 Task: Open a template Informal Letter by  Plum save the file as agenda.pdf Remove the following options from template: 'your brand'. Replace Hello Fan with ' Greetings' and change the date to 18 November, 2023. Replace body of the letter with  I wanted to express my deepest gratitude for your help. Your assistance made a significant difference in my life. Thank you from the bottom of my heart.; apply Font Style 'Tahoma' and font size  14 Add name: Olivia
Action: Mouse moved to (757, 94)
Screenshot: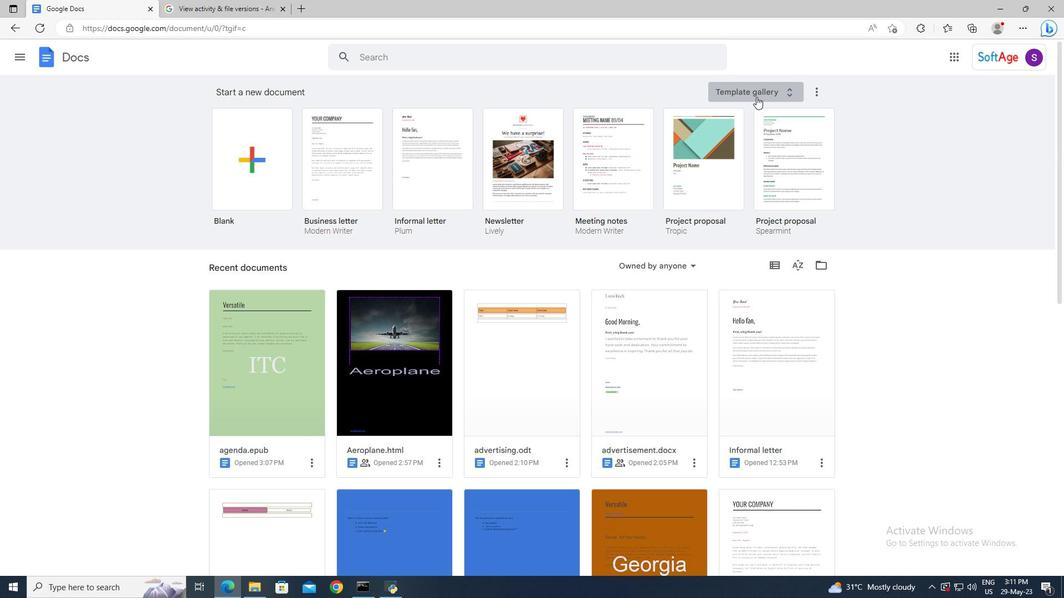 
Action: Mouse pressed left at (757, 94)
Screenshot: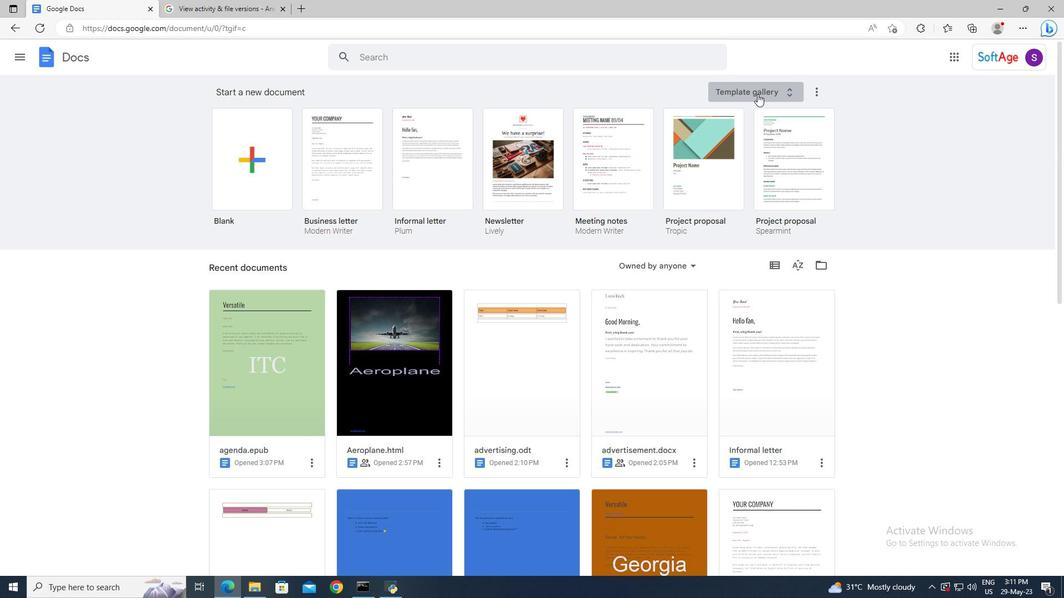
Action: Mouse moved to (508, 181)
Screenshot: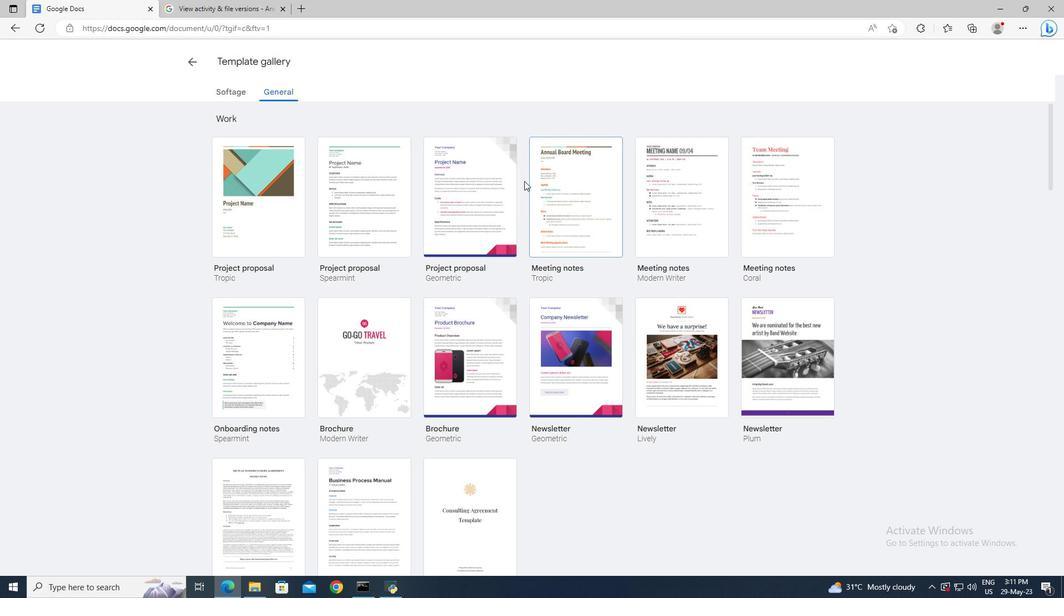 
Action: Mouse scrolled (508, 181) with delta (0, 0)
Screenshot: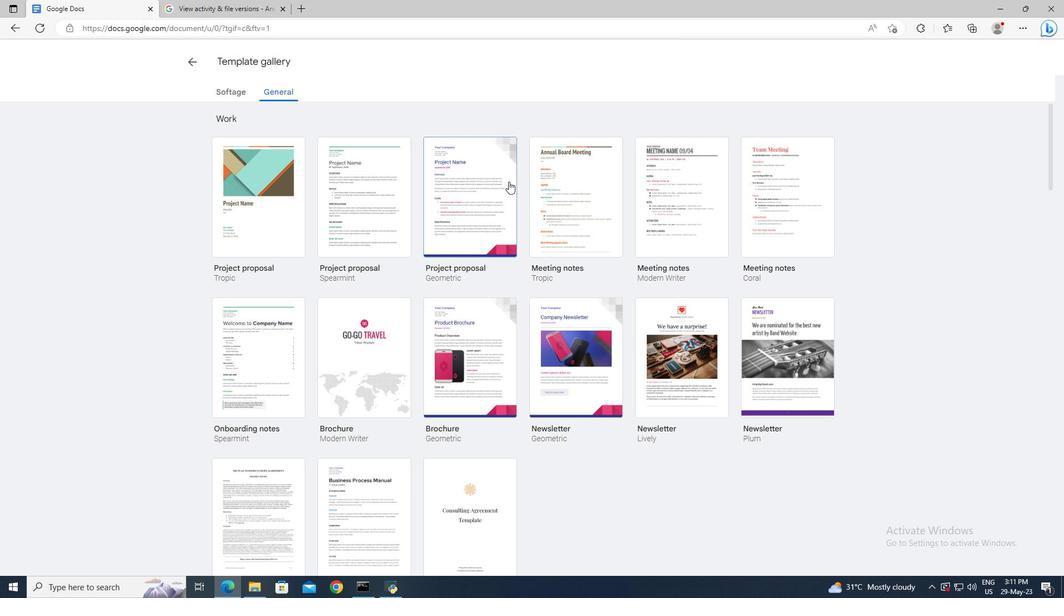 
Action: Mouse scrolled (508, 181) with delta (0, 0)
Screenshot: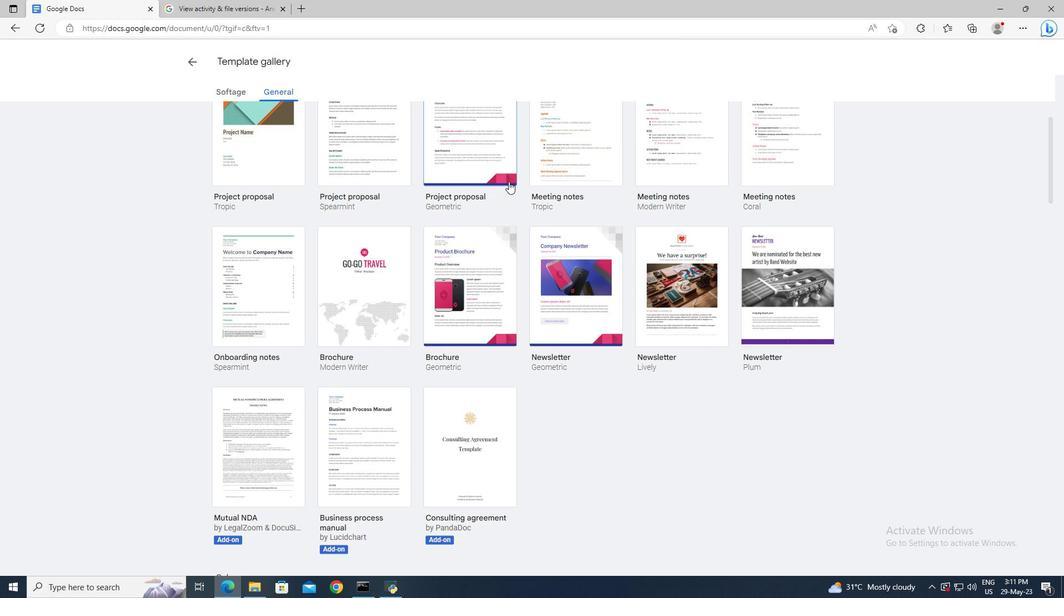 
Action: Mouse scrolled (508, 181) with delta (0, 0)
Screenshot: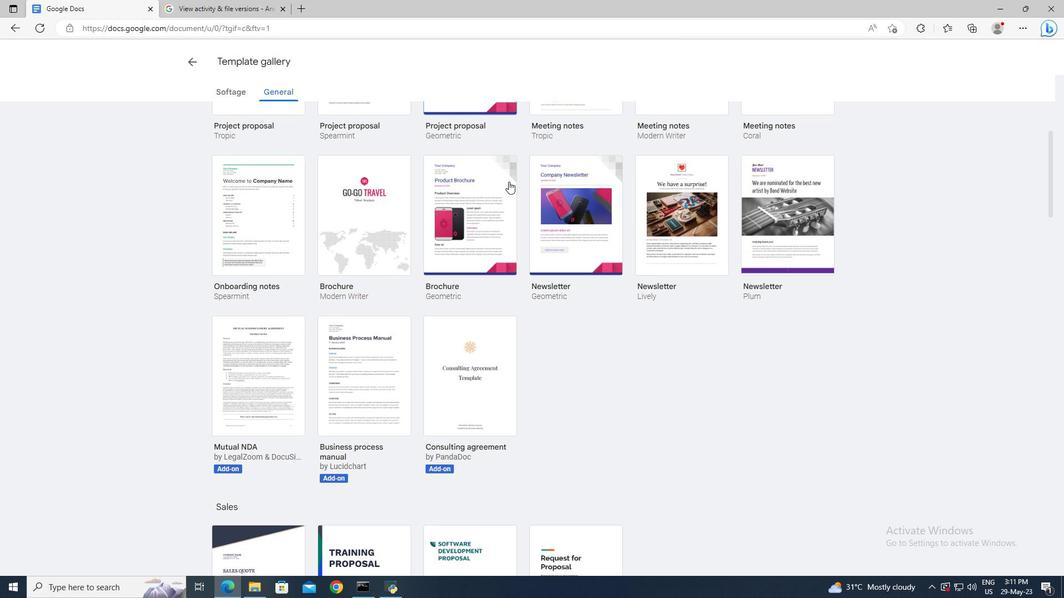 
Action: Mouse scrolled (508, 181) with delta (0, 0)
Screenshot: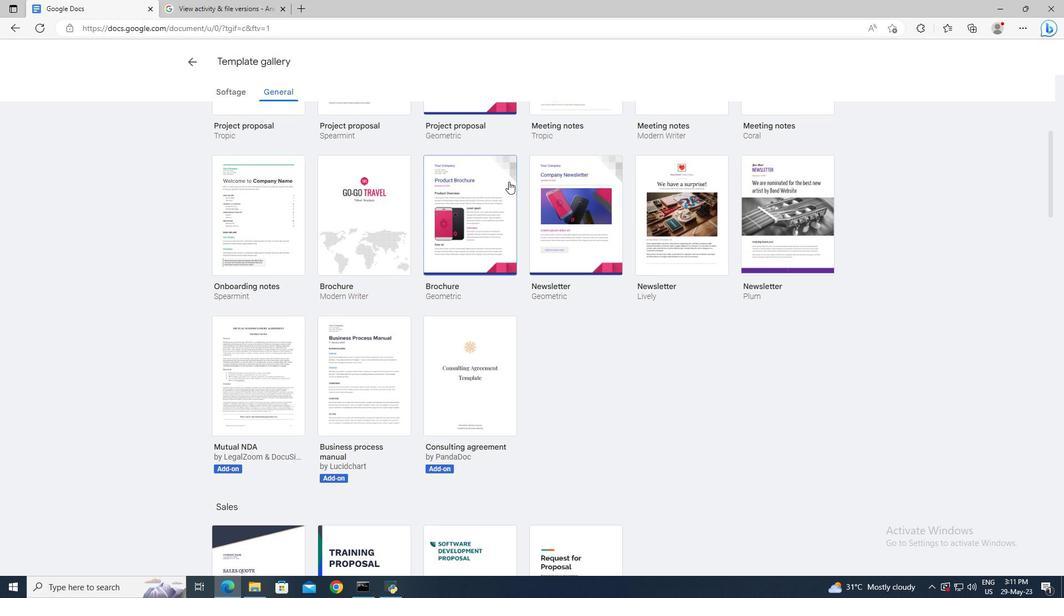 
Action: Mouse scrolled (508, 181) with delta (0, 0)
Screenshot: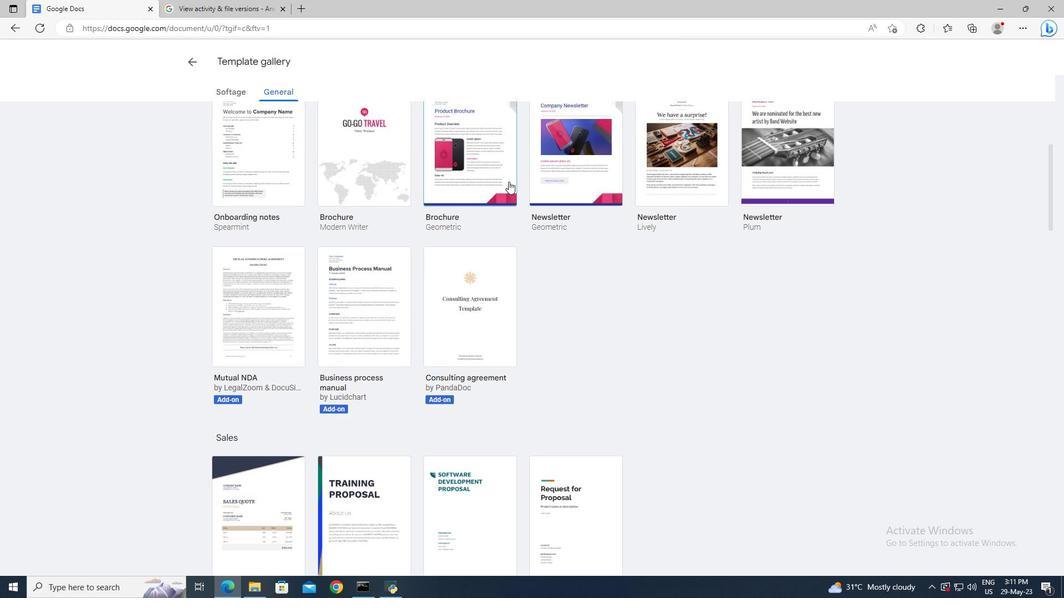 
Action: Mouse scrolled (508, 181) with delta (0, 0)
Screenshot: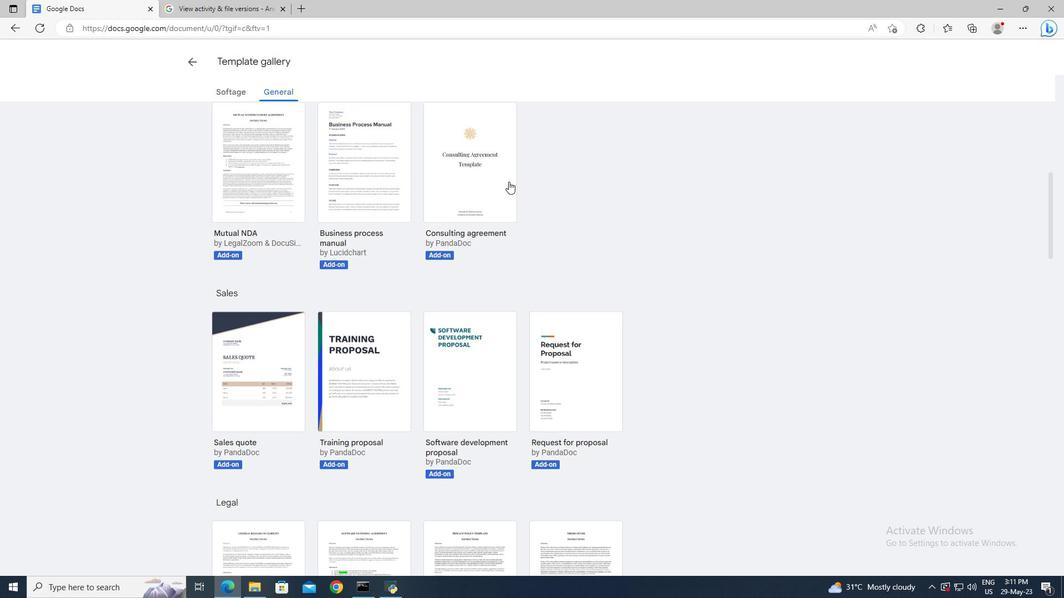 
Action: Mouse scrolled (508, 181) with delta (0, 0)
Screenshot: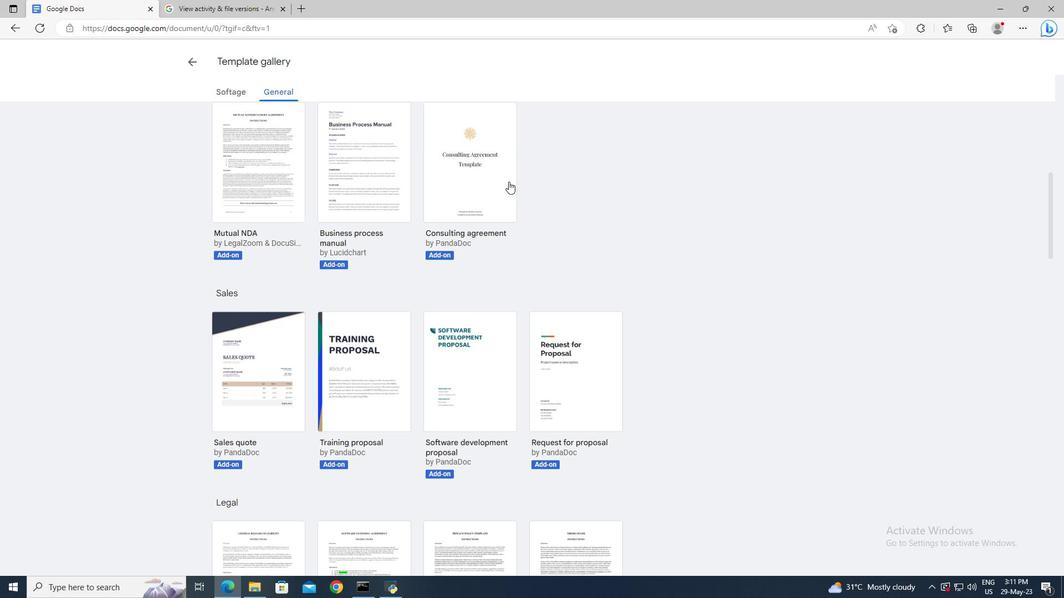 
Action: Mouse scrolled (508, 181) with delta (0, 0)
Screenshot: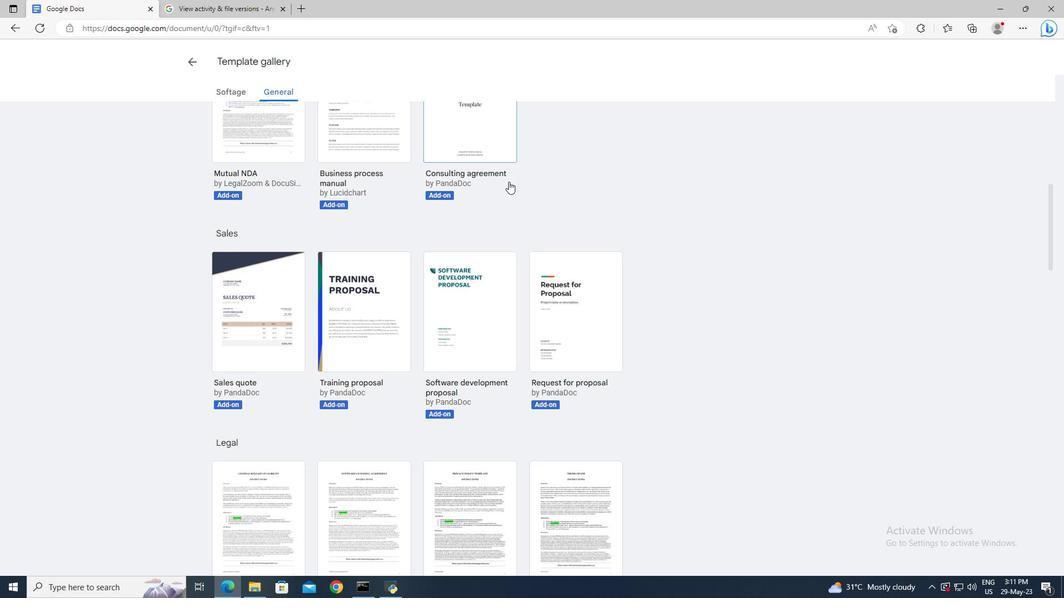 
Action: Mouse scrolled (508, 181) with delta (0, 0)
Screenshot: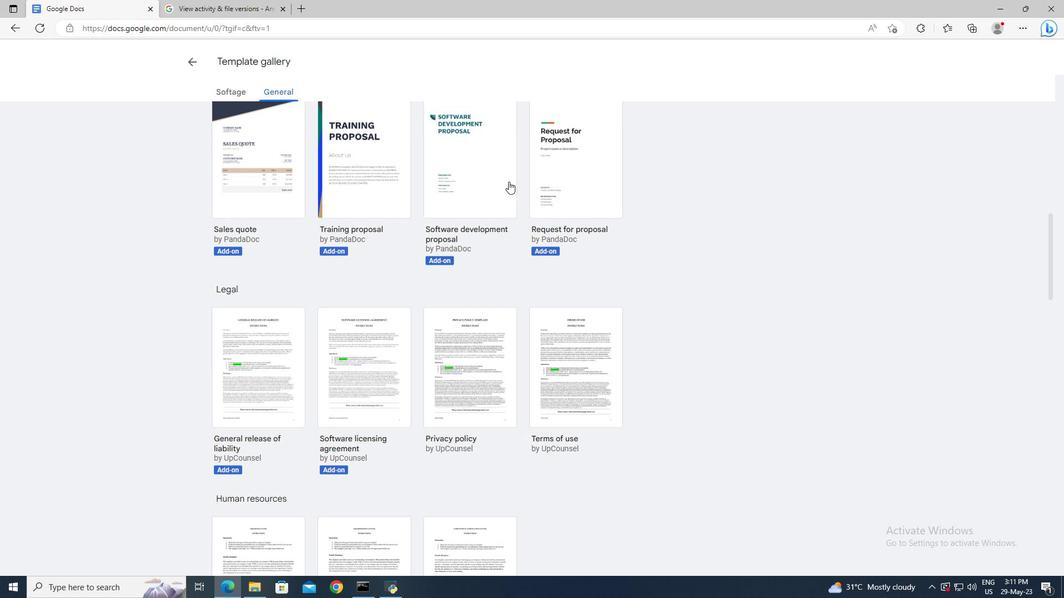 
Action: Mouse scrolled (508, 181) with delta (0, 0)
Screenshot: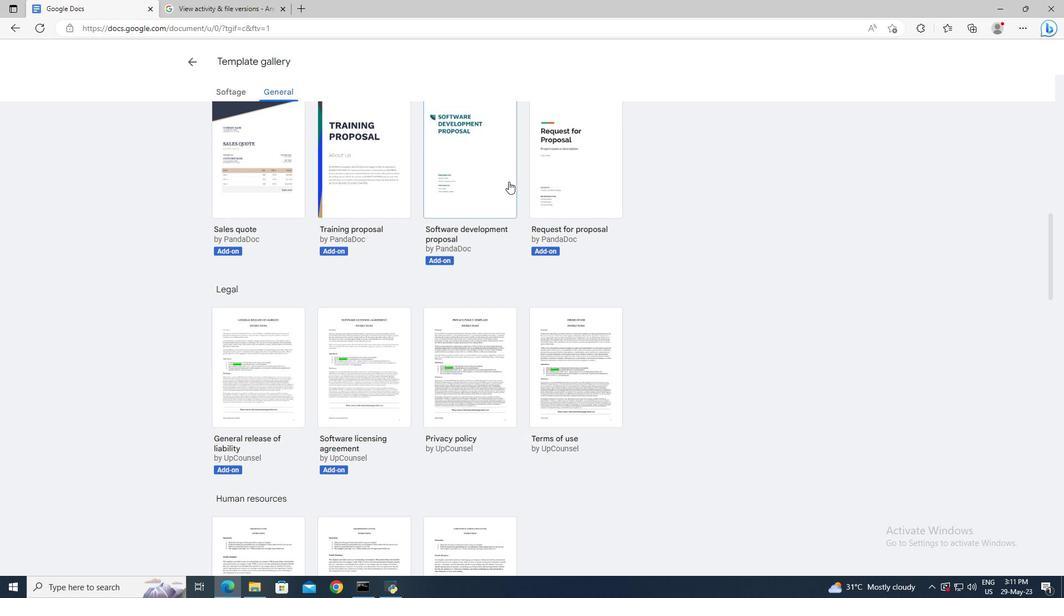 
Action: Mouse scrolled (508, 181) with delta (0, 0)
Screenshot: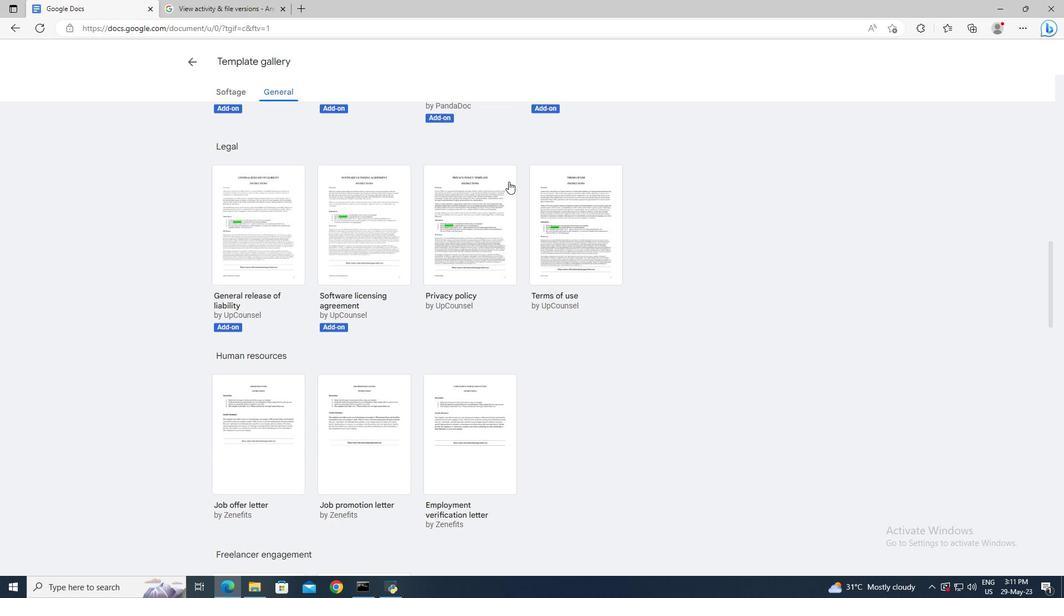 
Action: Mouse scrolled (508, 181) with delta (0, 0)
Screenshot: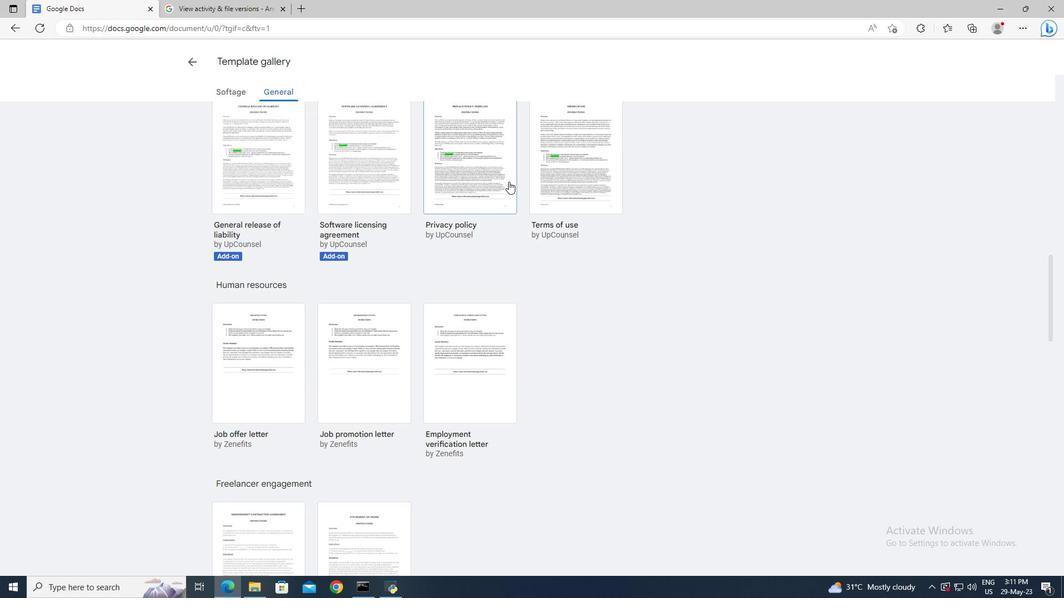 
Action: Mouse scrolled (508, 181) with delta (0, 0)
Screenshot: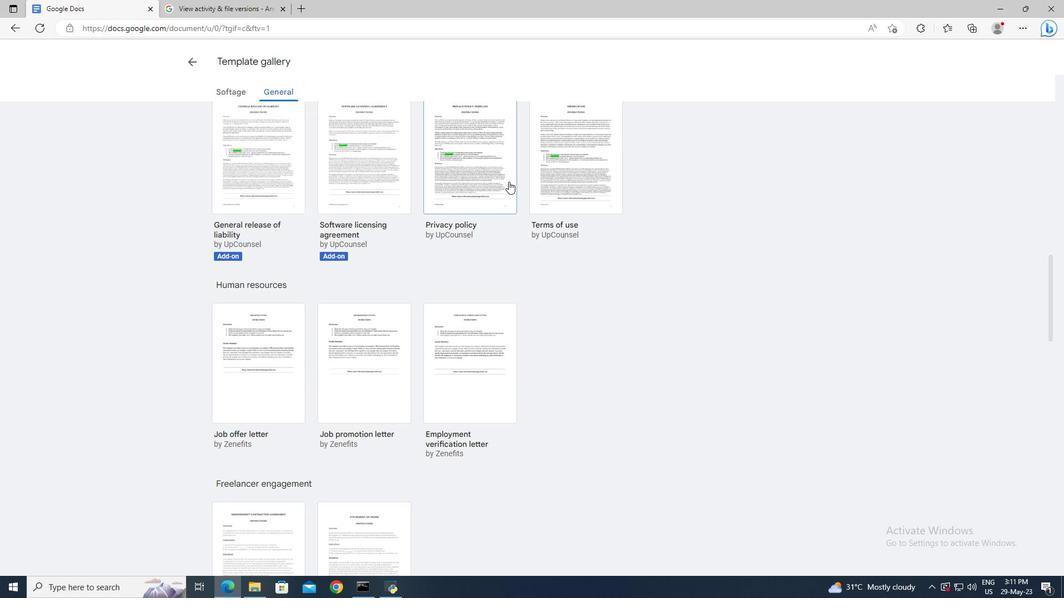 
Action: Mouse scrolled (508, 181) with delta (0, 0)
Screenshot: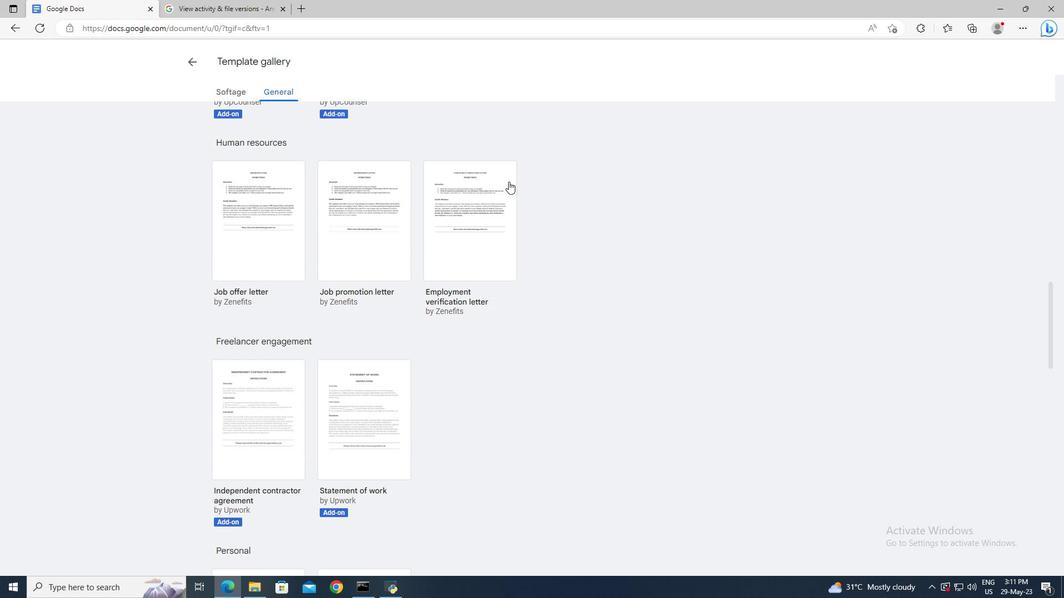 
Action: Mouse scrolled (508, 181) with delta (0, 0)
Screenshot: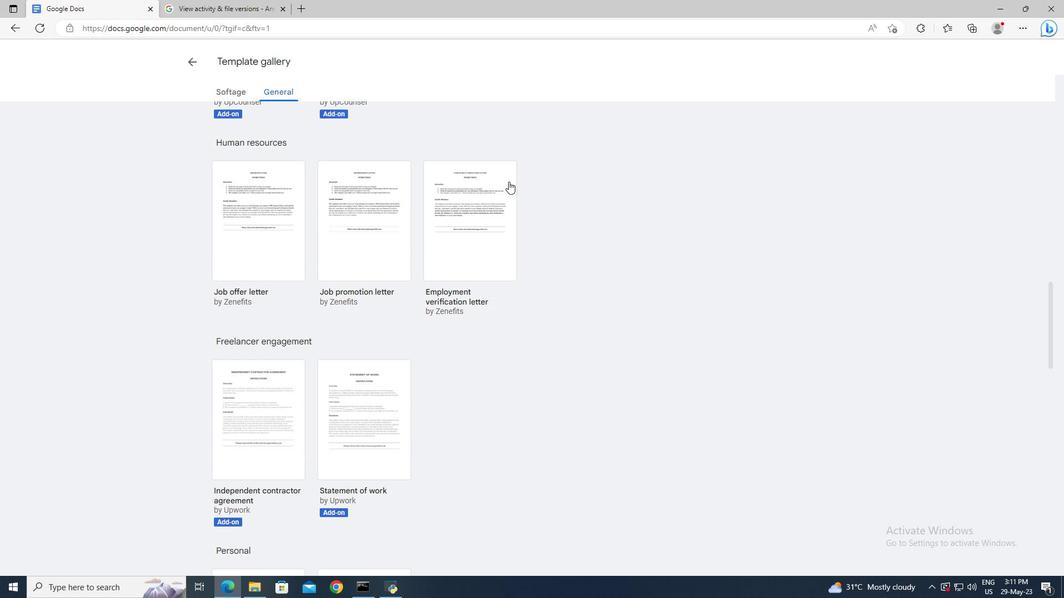 
Action: Mouse scrolled (508, 181) with delta (0, 0)
Screenshot: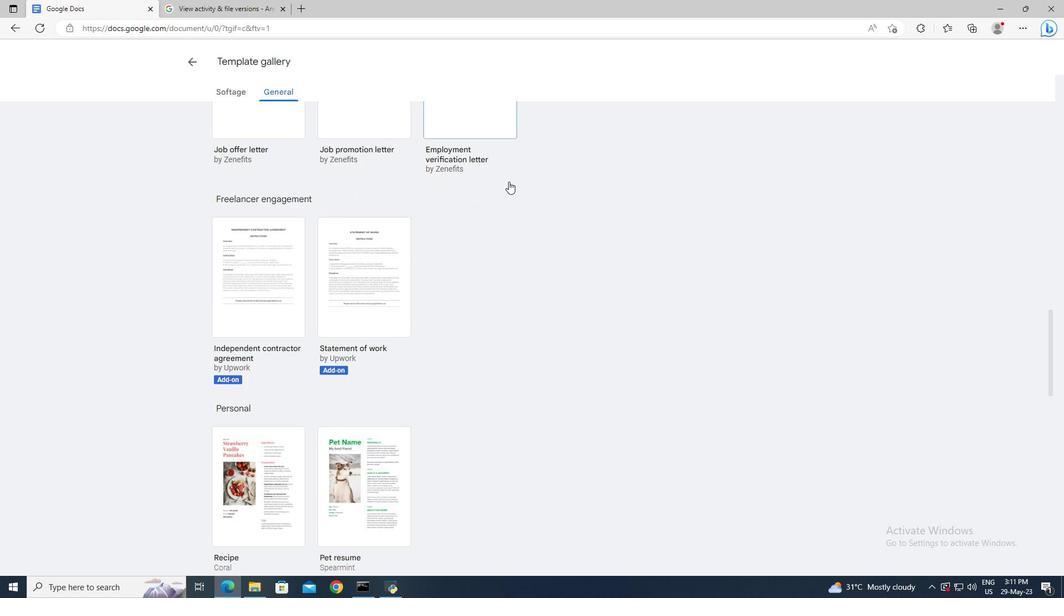 
Action: Mouse scrolled (508, 181) with delta (0, 0)
Screenshot: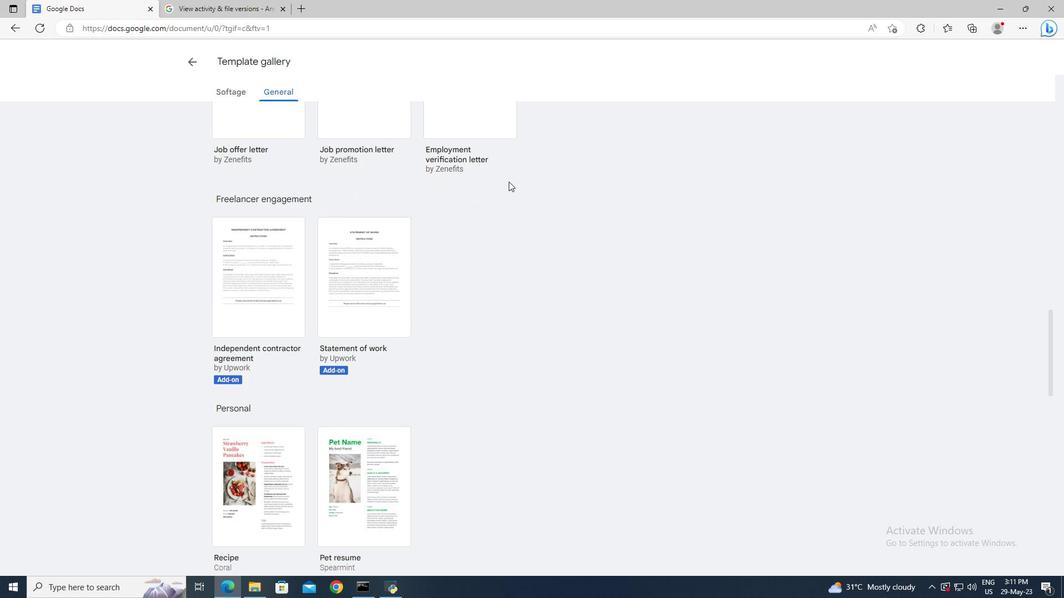 
Action: Mouse scrolled (508, 181) with delta (0, 0)
Screenshot: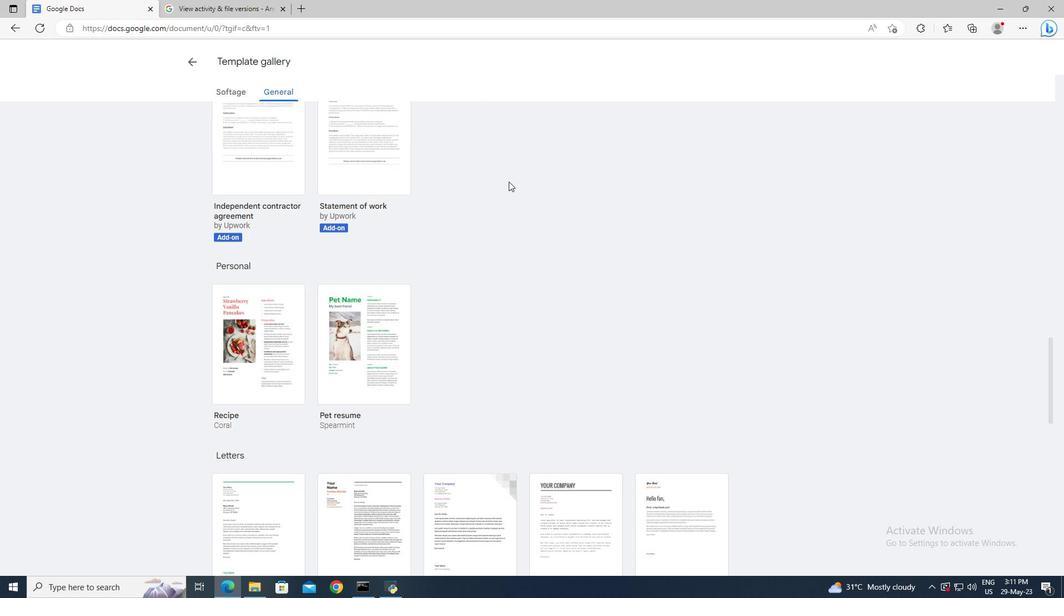 
Action: Mouse scrolled (508, 181) with delta (0, 0)
Screenshot: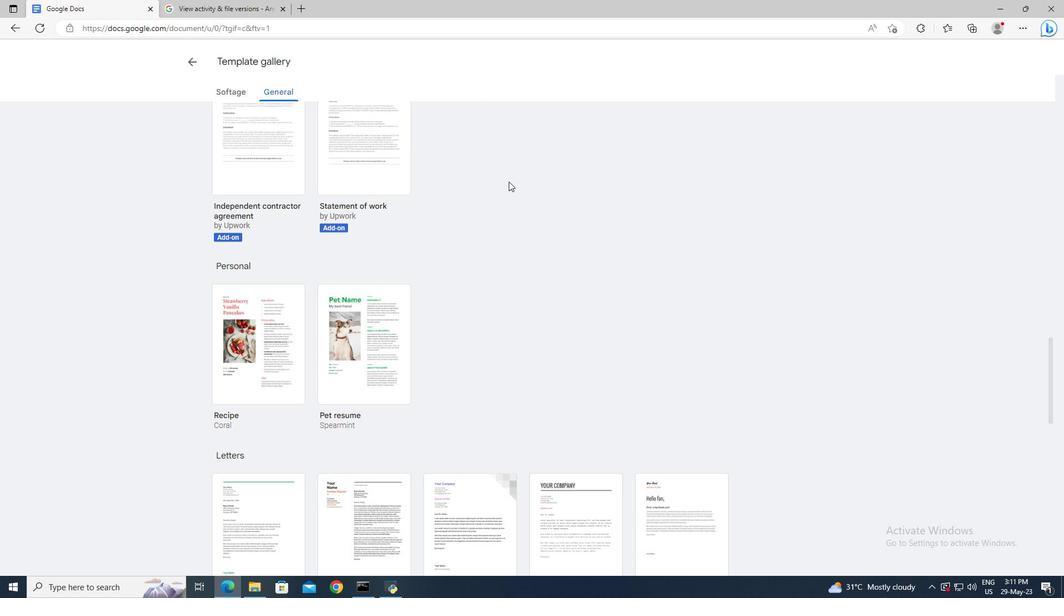 
Action: Mouse scrolled (508, 181) with delta (0, 0)
Screenshot: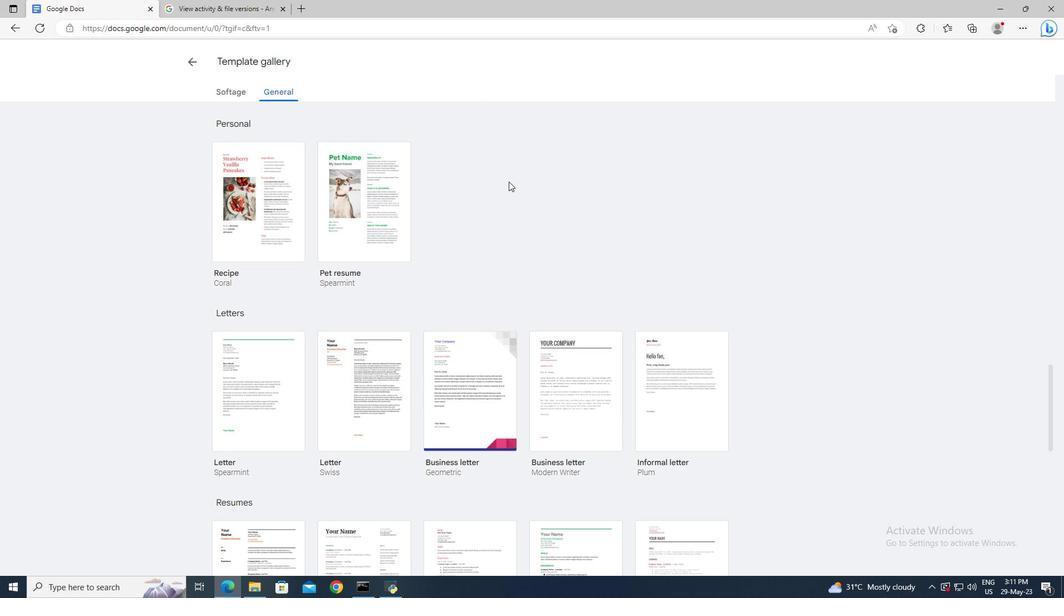 
Action: Mouse scrolled (508, 181) with delta (0, 0)
Screenshot: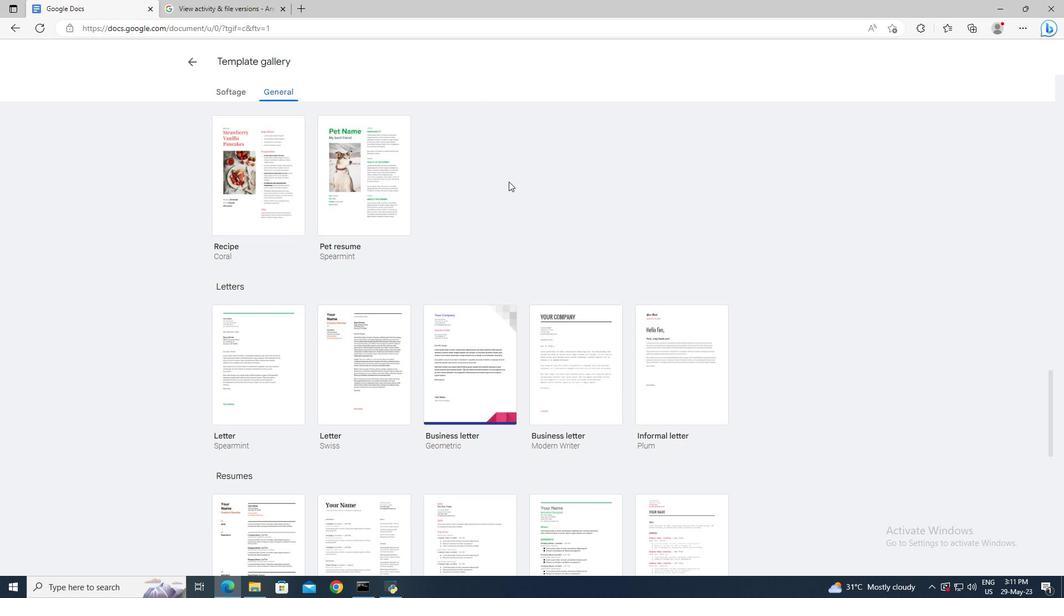
Action: Mouse moved to (649, 238)
Screenshot: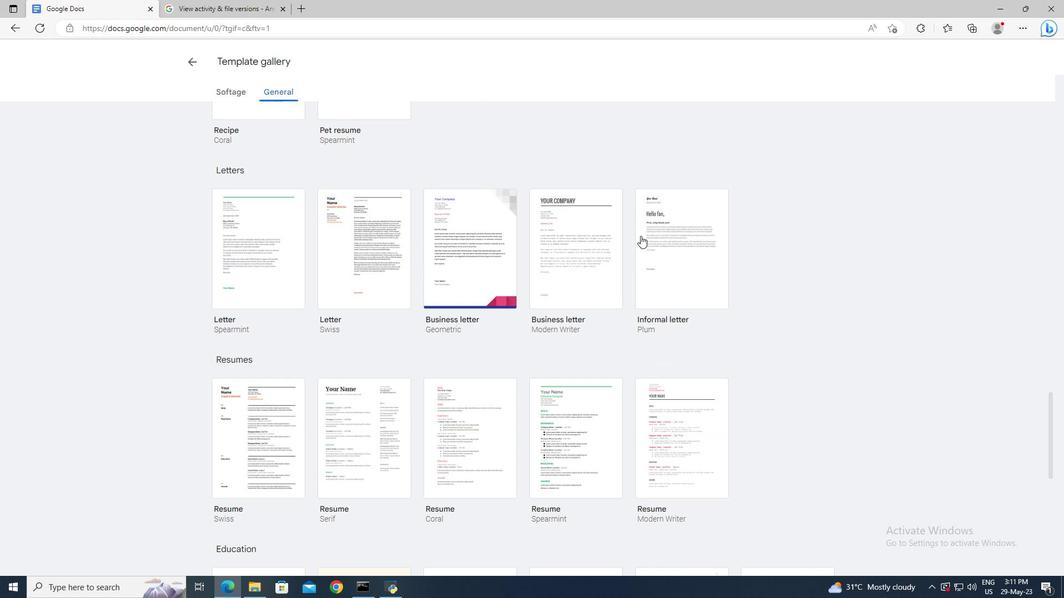 
Action: Mouse pressed left at (649, 238)
Screenshot: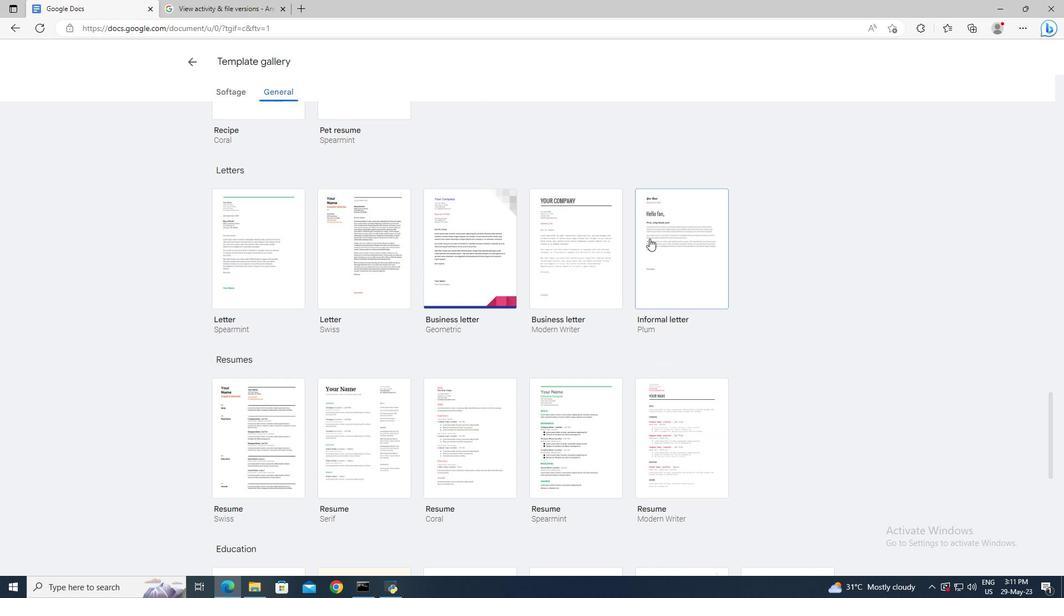 
Action: Mouse moved to (89, 52)
Screenshot: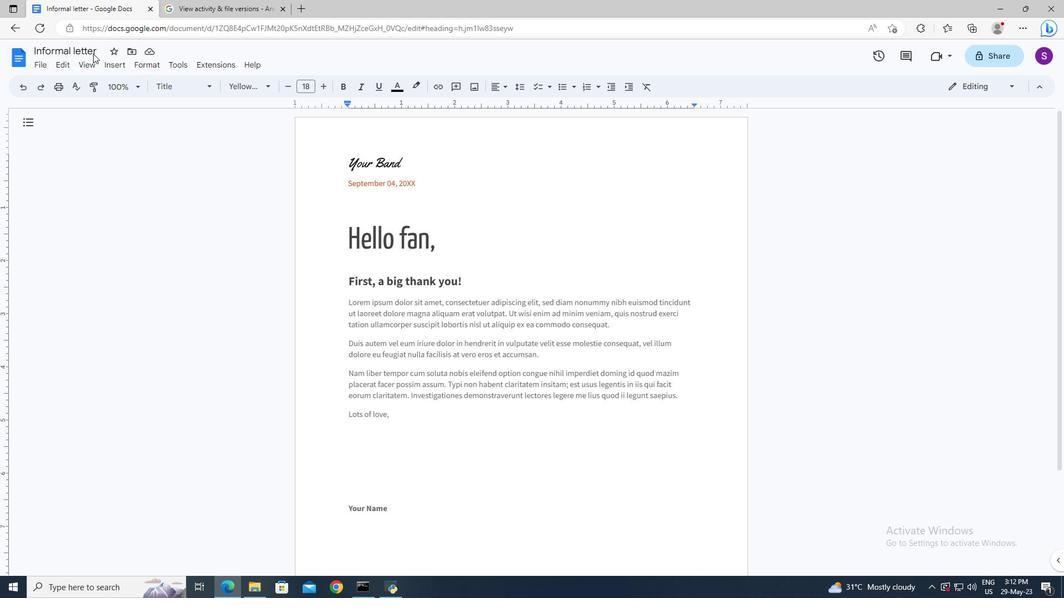 
Action: Mouse pressed left at (89, 52)
Screenshot: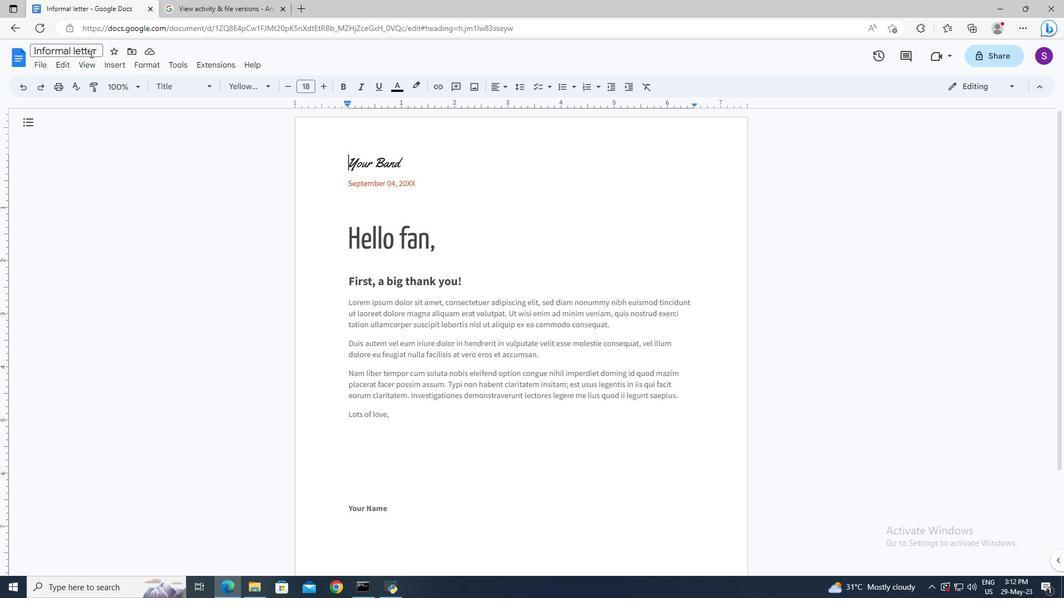 
Action: Key pressed ctrl+Aagenda.pdf<Key.enter>
Screenshot: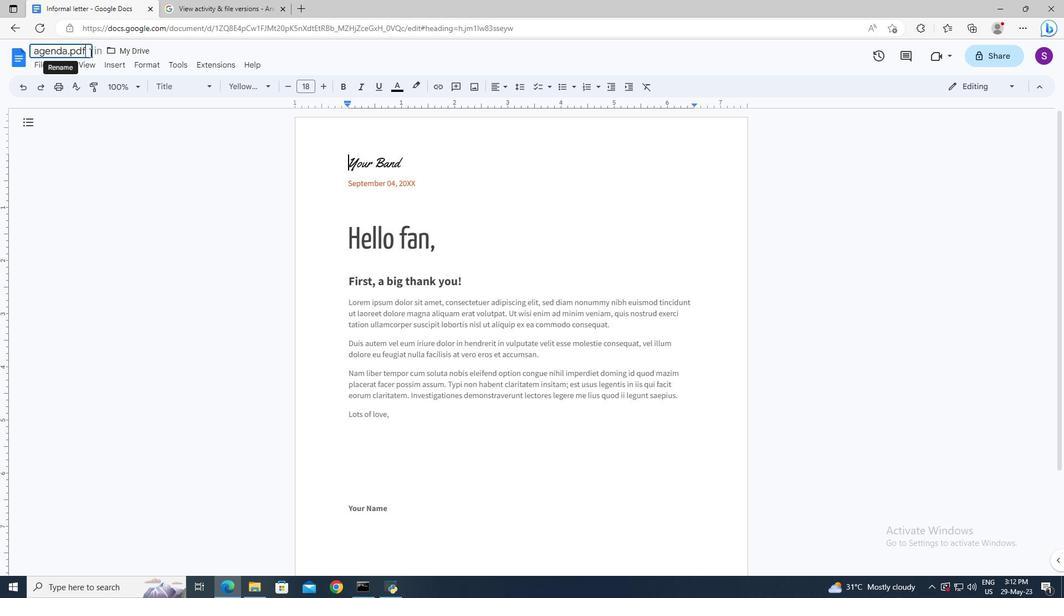 
Action: Mouse moved to (335, 165)
Screenshot: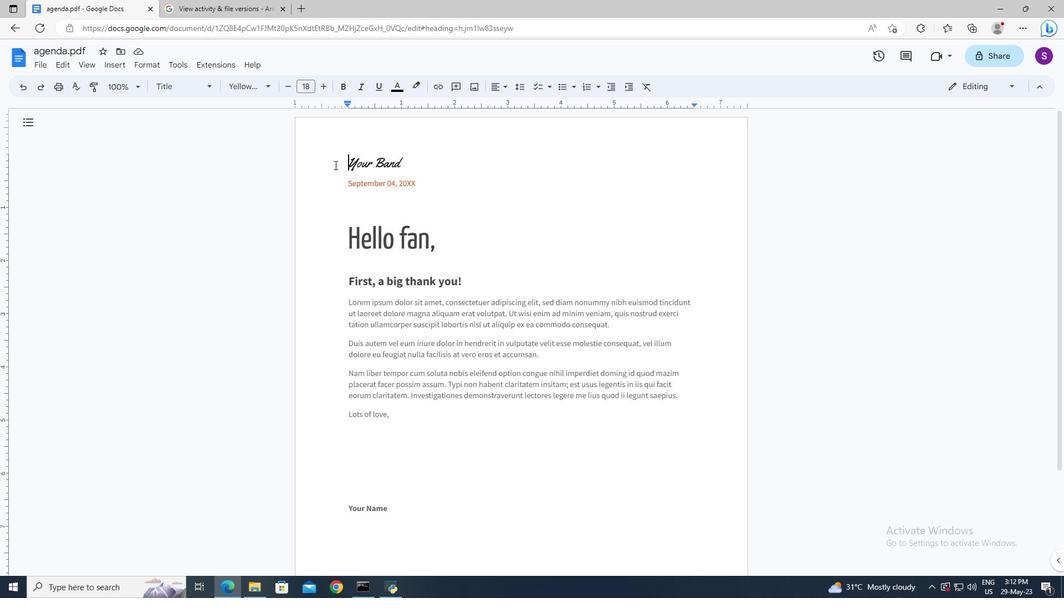 
Action: Key pressed <Key.shift><Key.right><Key.right><Key.end><Key.delete>
Screenshot: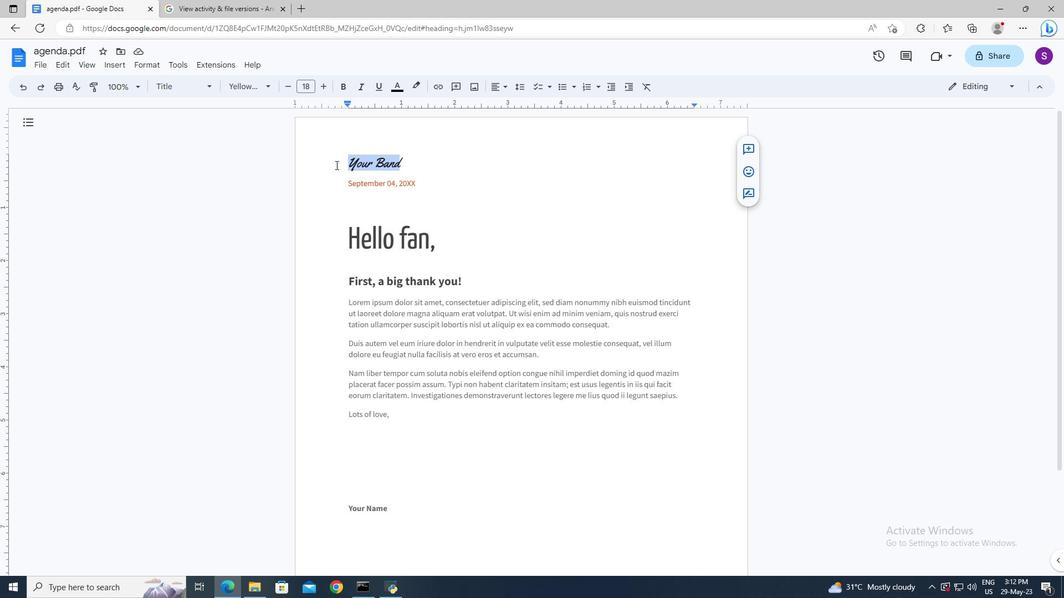 
Action: Mouse moved to (347, 233)
Screenshot: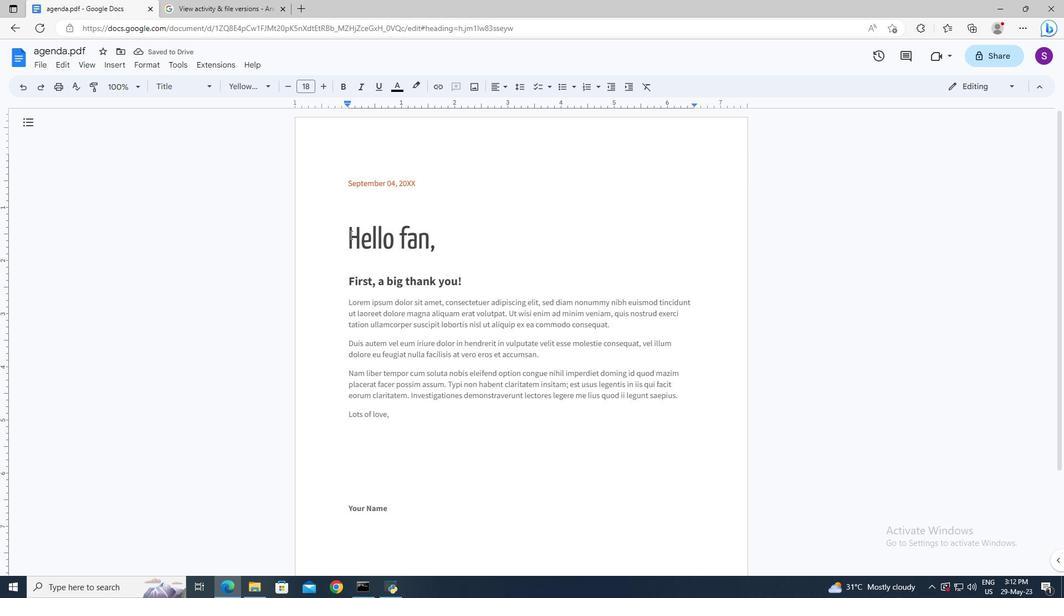 
Action: Mouse pressed left at (347, 233)
Screenshot: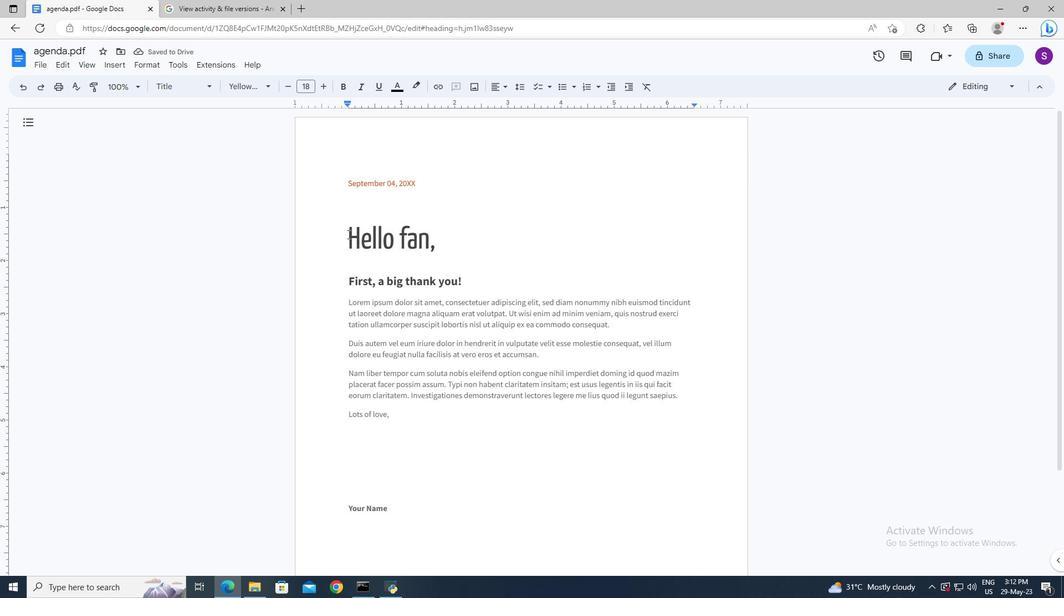 
Action: Key pressed <Key.shift><Key.right><Key.right><Key.right><Key.right><Key.right><Key.right><Key.backspace><Key.shift>Greetings
Screenshot: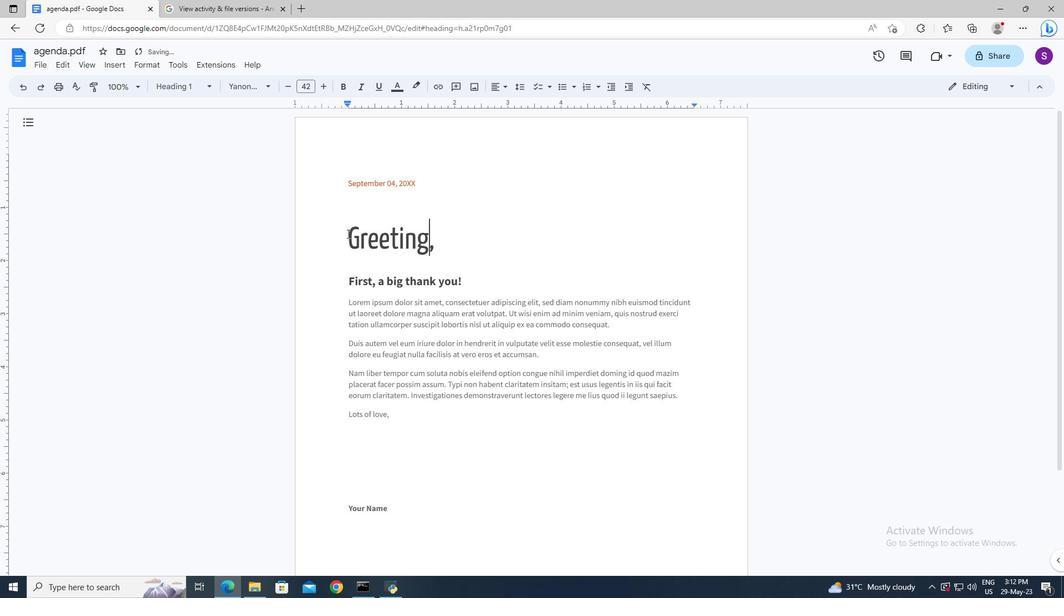 
Action: Mouse moved to (349, 183)
Screenshot: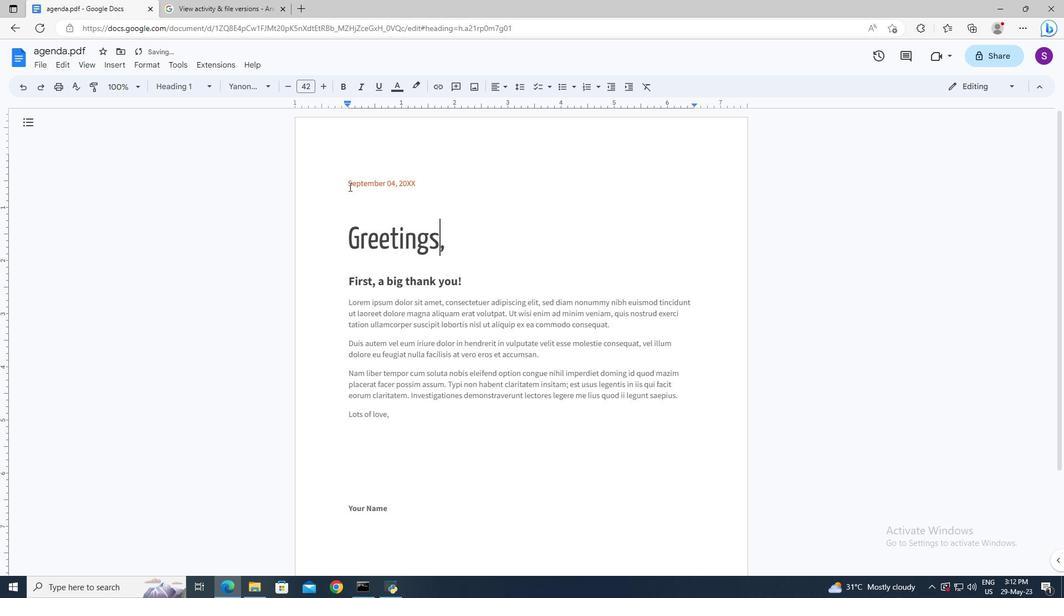 
Action: Mouse pressed left at (349, 183)
Screenshot: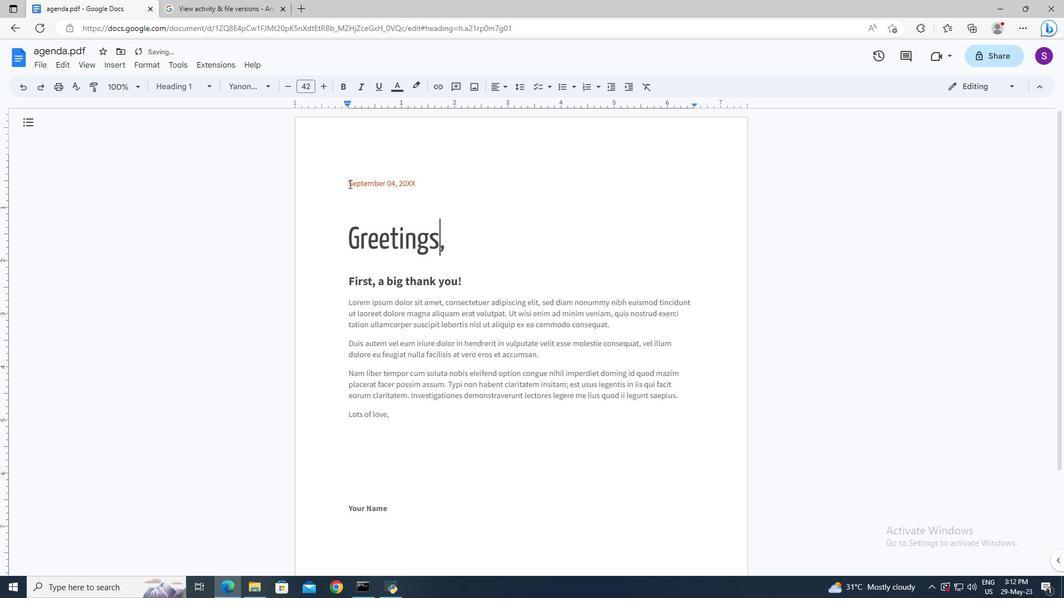 
Action: Key pressed <Key.shift><Key.right><Key.end><Key.delete>18<Key.space><Key.shift>November<Key.space><Key.backspace>,<Key.space>2023
Screenshot: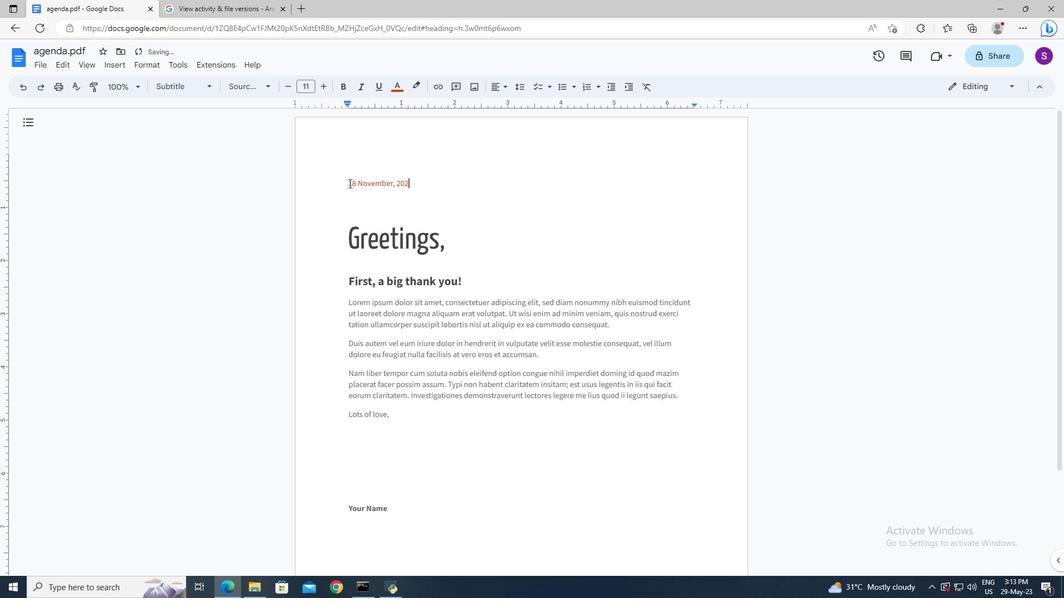 
Action: Mouse moved to (348, 304)
Screenshot: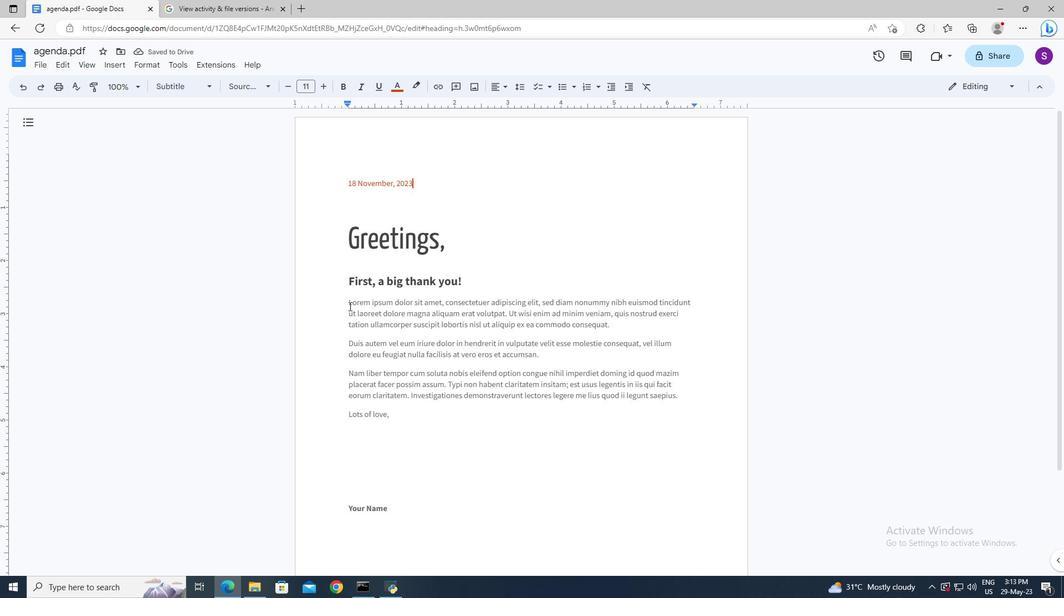 
Action: Mouse pressed left at (348, 304)
Screenshot: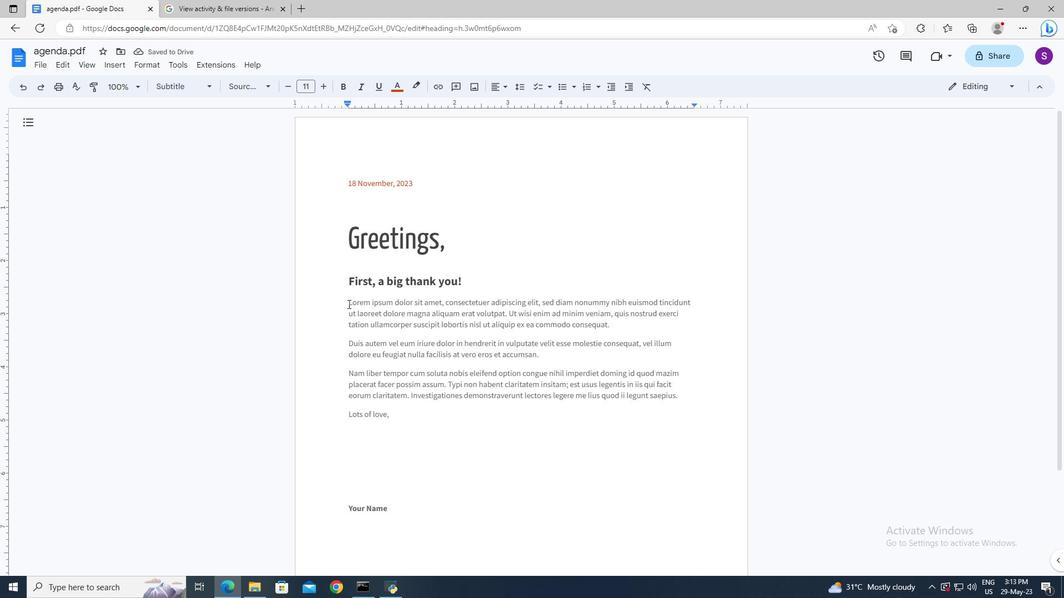 
Action: Mouse moved to (681, 403)
Screenshot: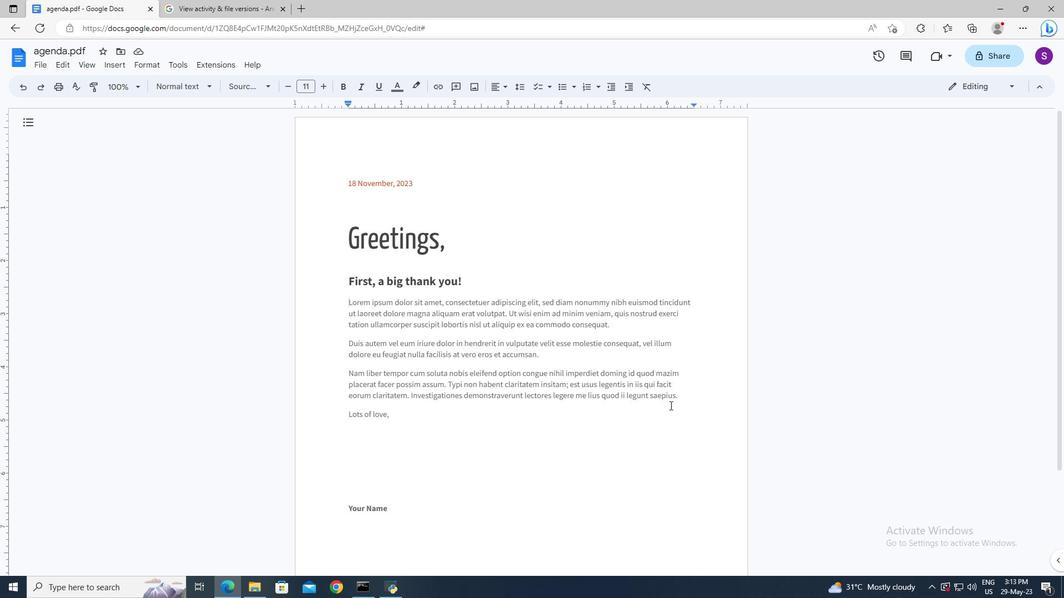 
Action: Key pressed <Key.shift>
Screenshot: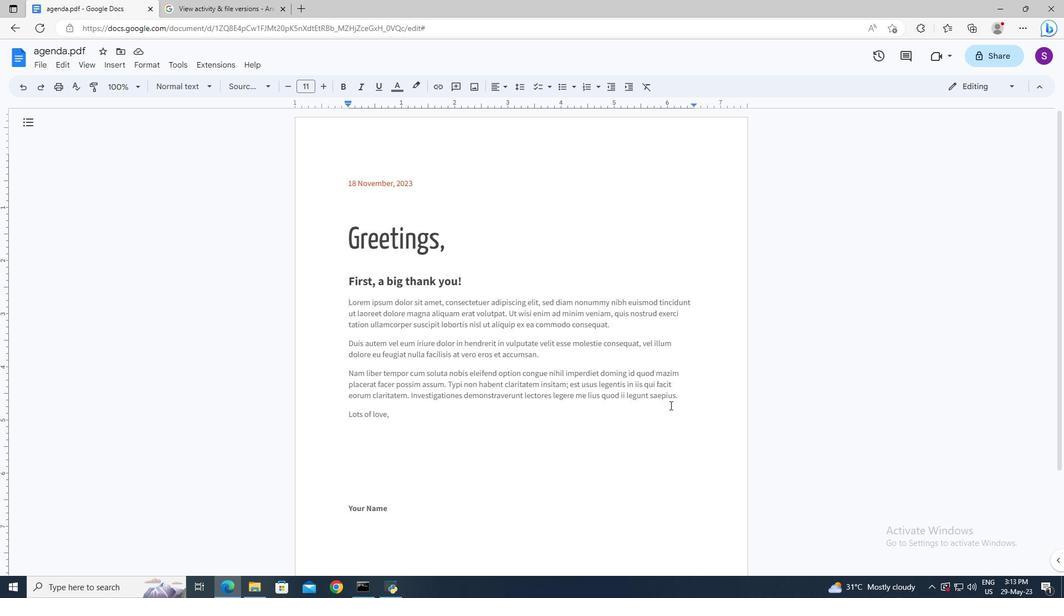 
Action: Mouse moved to (686, 400)
Screenshot: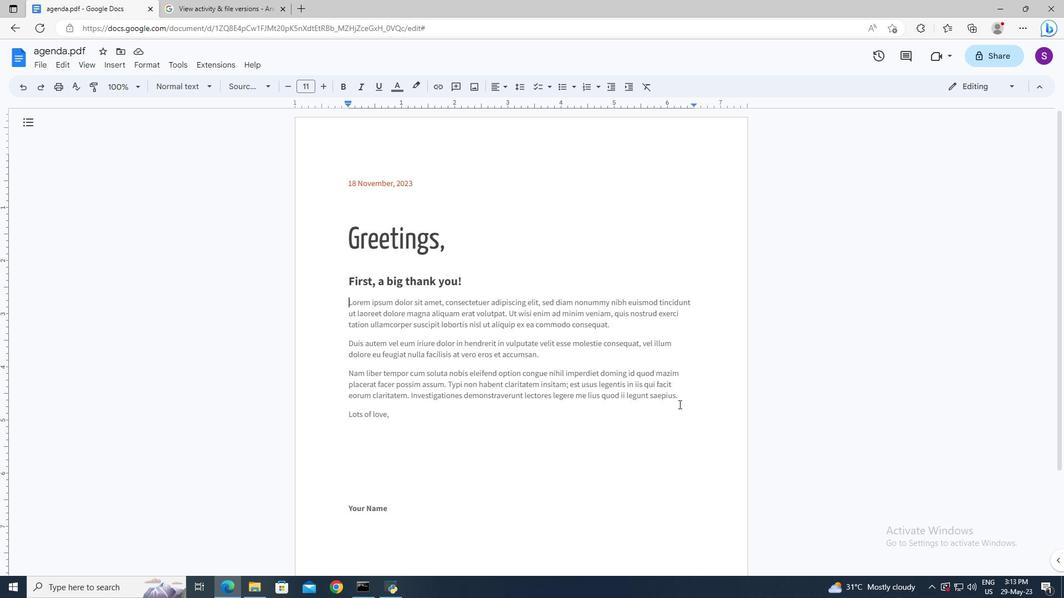 
Action: Mouse pressed left at (686, 400)
Screenshot: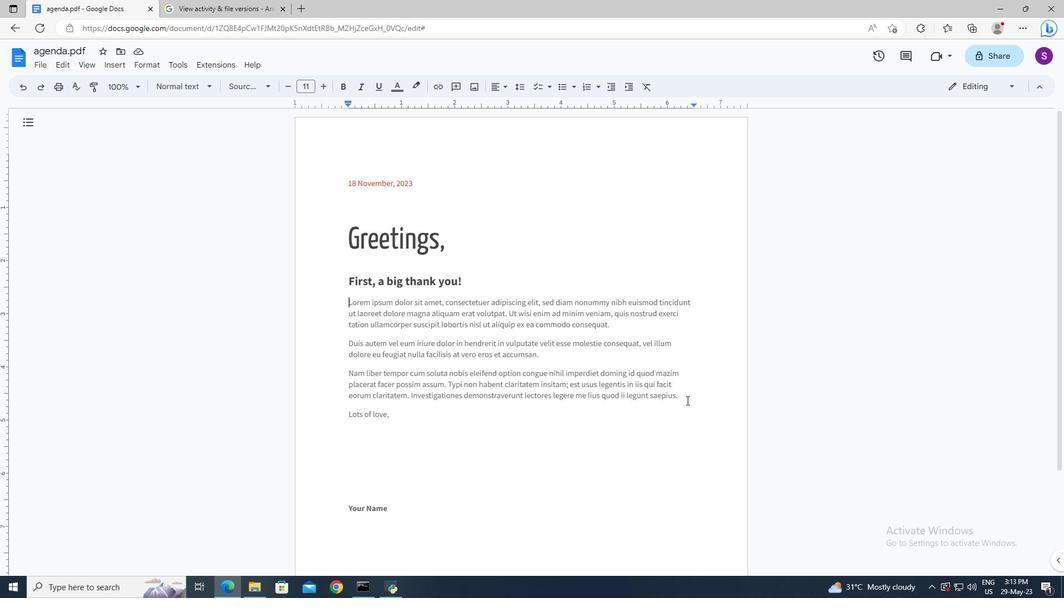 
Action: Mouse moved to (674, 391)
Screenshot: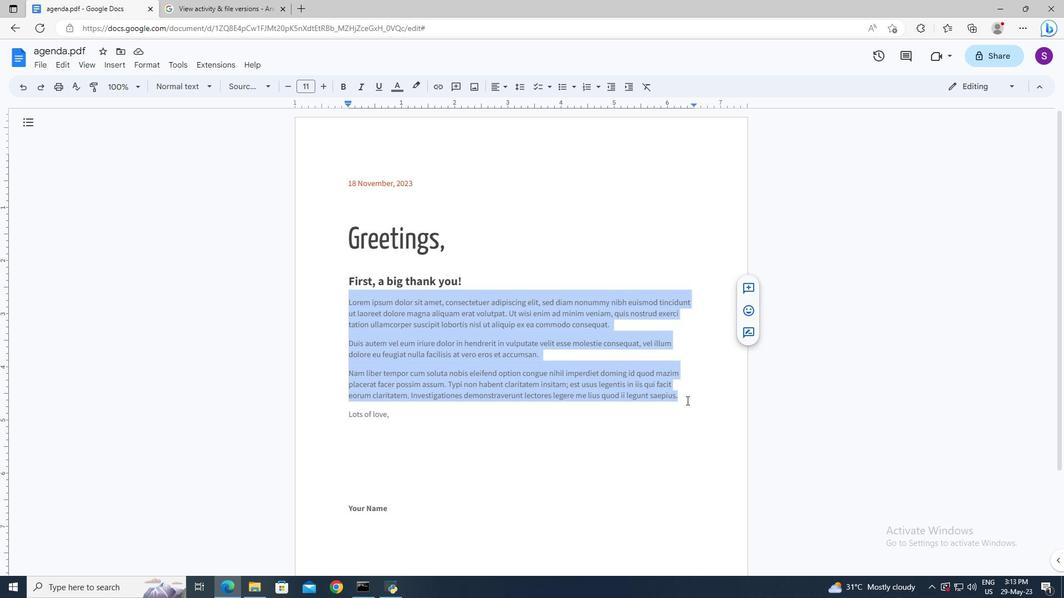
Action: Key pressed <Key.shift>I<Key.space>wanted<Key.space>to<Key.space>express<Key.space>my<Key.space>deepest<Key.space>gratitude<Key.space>for<Key.space>your<Key.space>help.<Key.space><Key.shift>Your<Key.space>assistance<Key.space>made<Key.space>a<Key.space>significant<Key.space>difference<Key.space>in<Key.space>my<Key.space>life.<Key.space><Key.shift>Thank<Key.space>you<Key.space>from<Key.space>the<Key.space>bottom<Key.space>of<Key.space>my<Key.space>heart.
Screenshot: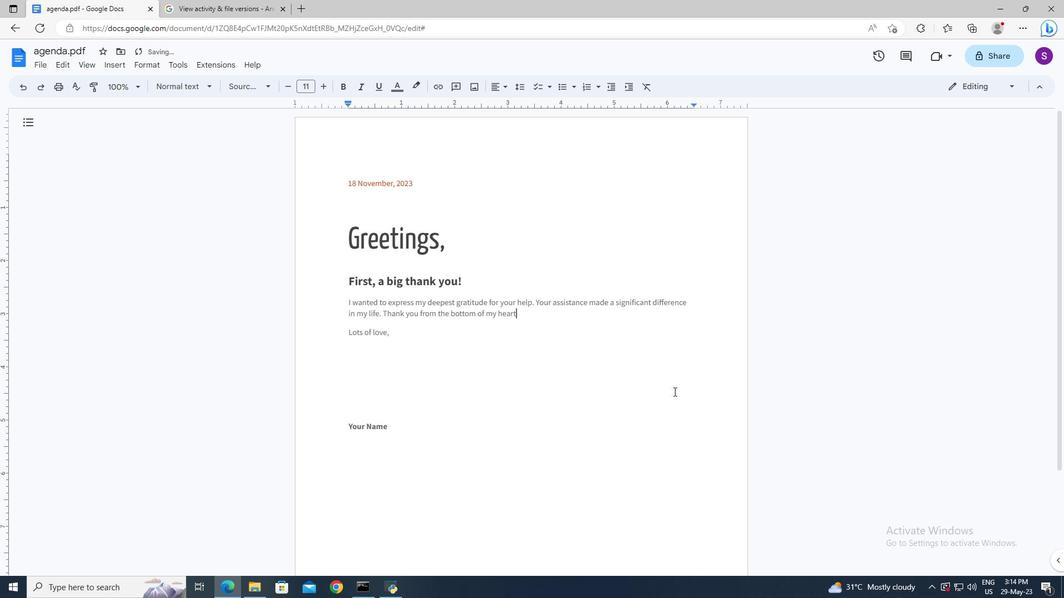 
Action: Mouse moved to (548, 317)
Screenshot: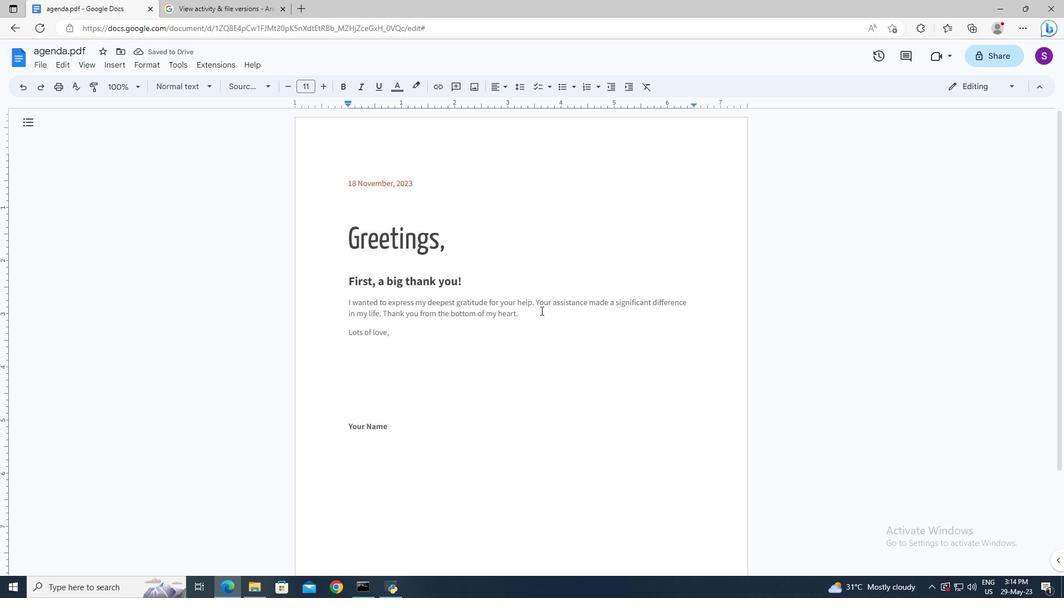 
Action: Mouse pressed left at (548, 317)
Screenshot: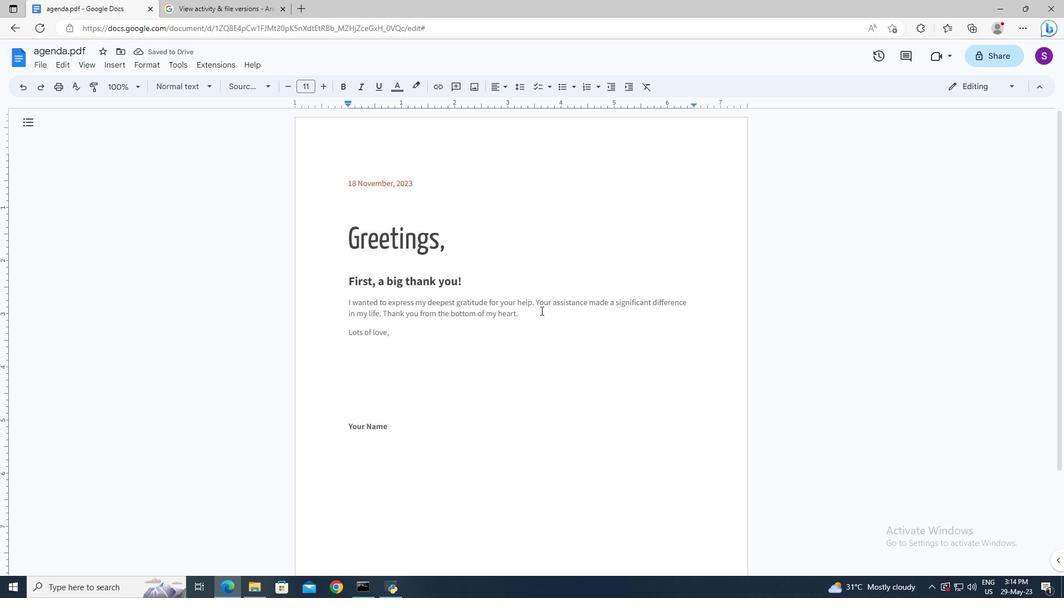 
Action: Mouse moved to (467, 324)
Screenshot: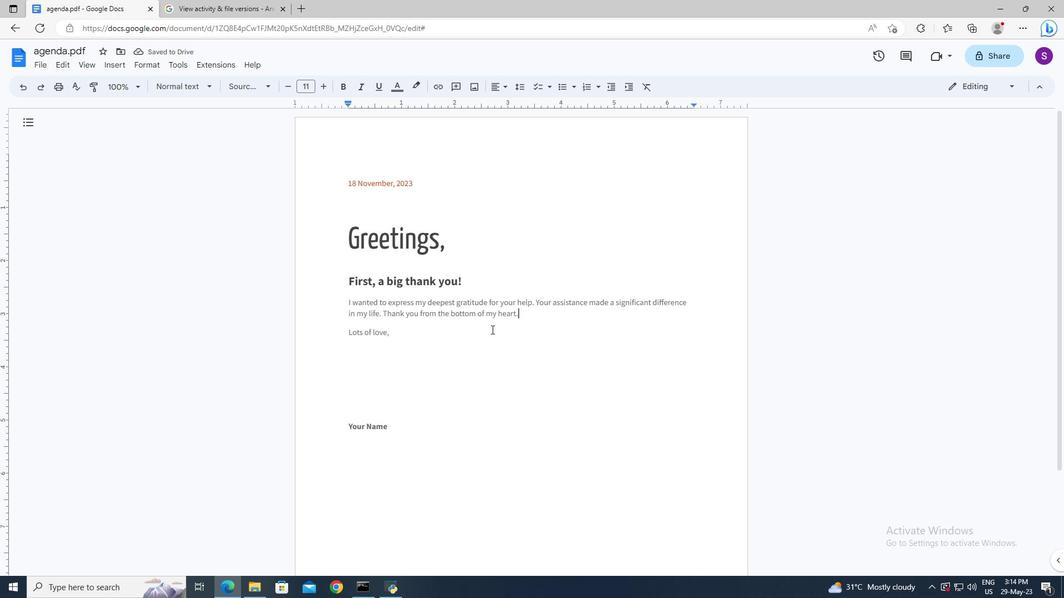 
Action: Key pressed <Key.shift><Key.up><Key.up><Key.right>
Screenshot: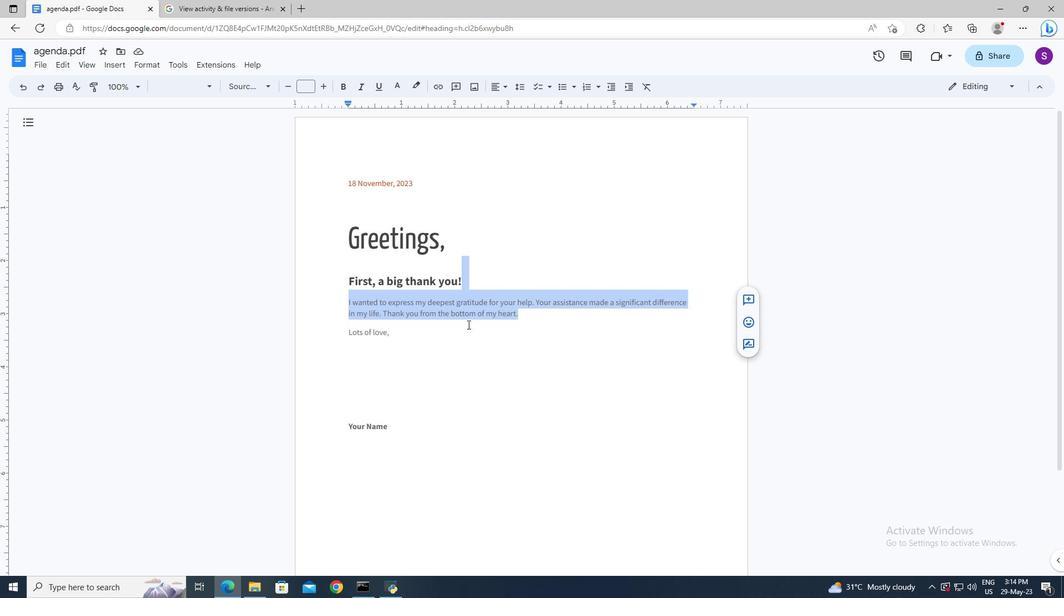 
Action: Mouse moved to (259, 93)
Screenshot: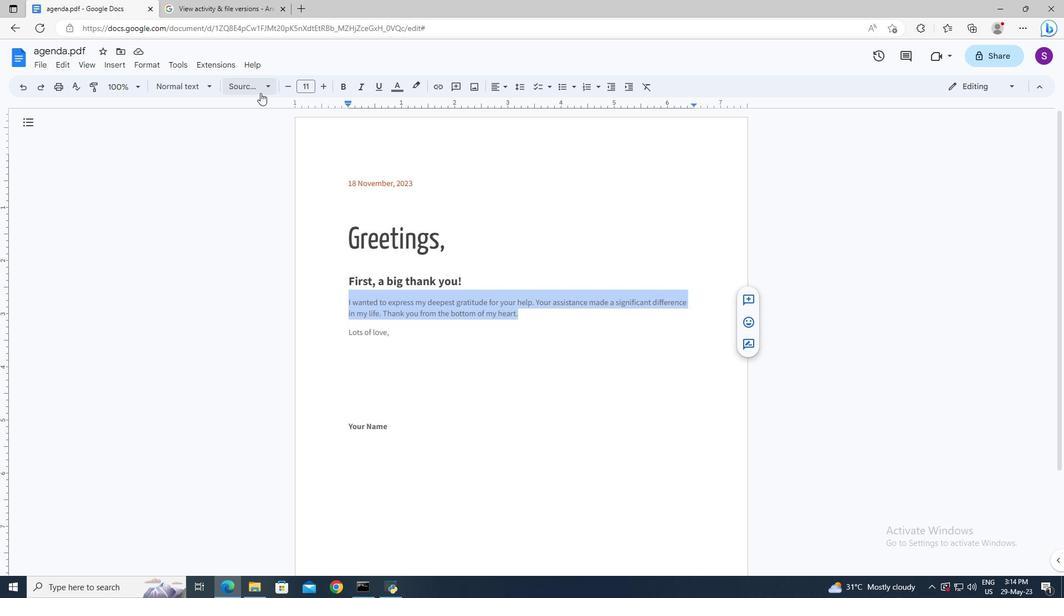 
Action: Mouse pressed left at (259, 93)
Screenshot: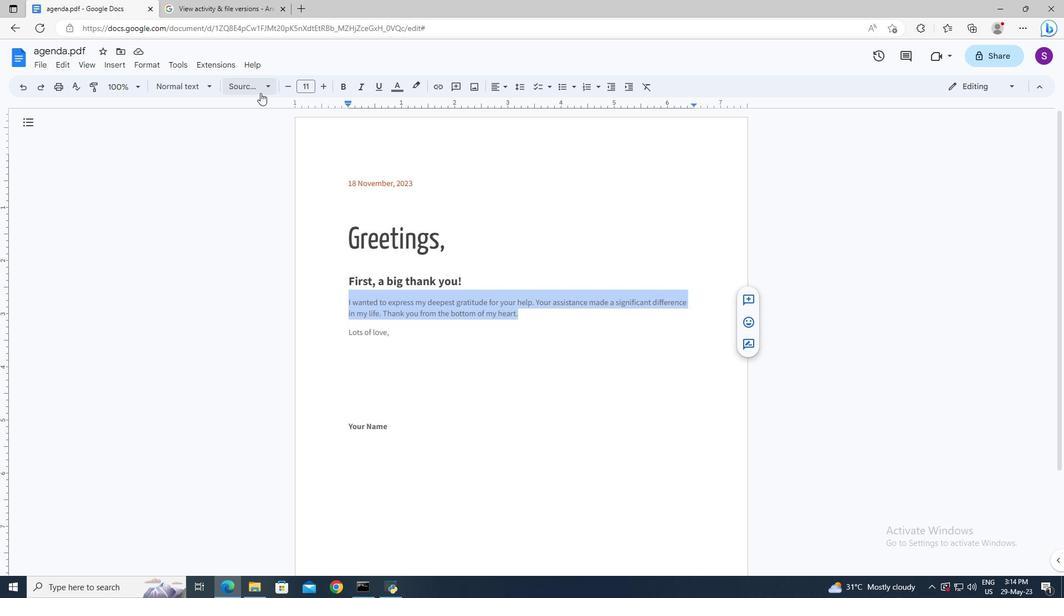 
Action: Mouse moved to (296, 435)
Screenshot: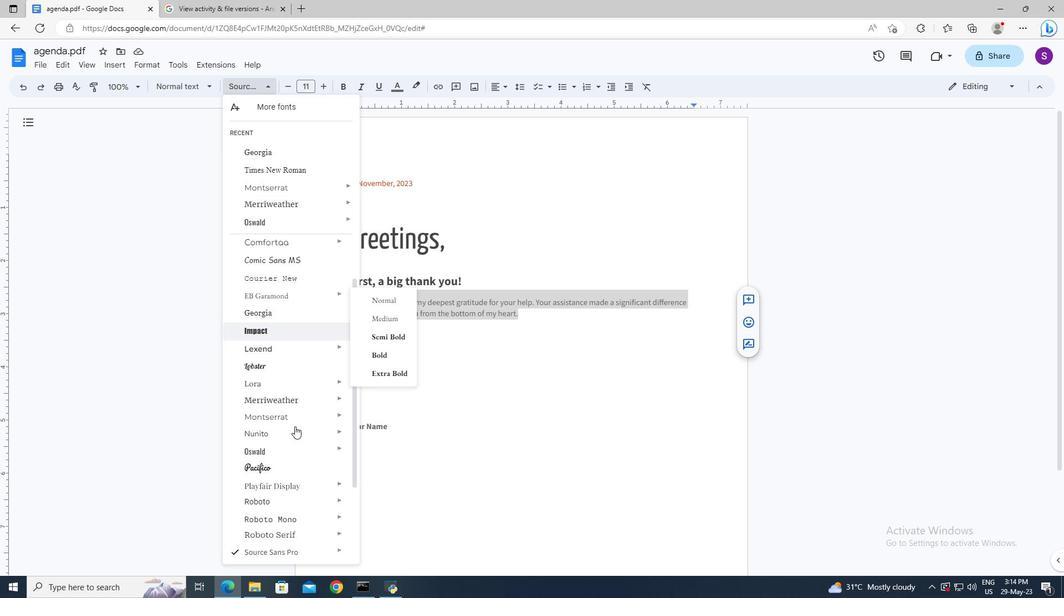 
Action: Mouse scrolled (296, 434) with delta (0, 0)
Screenshot: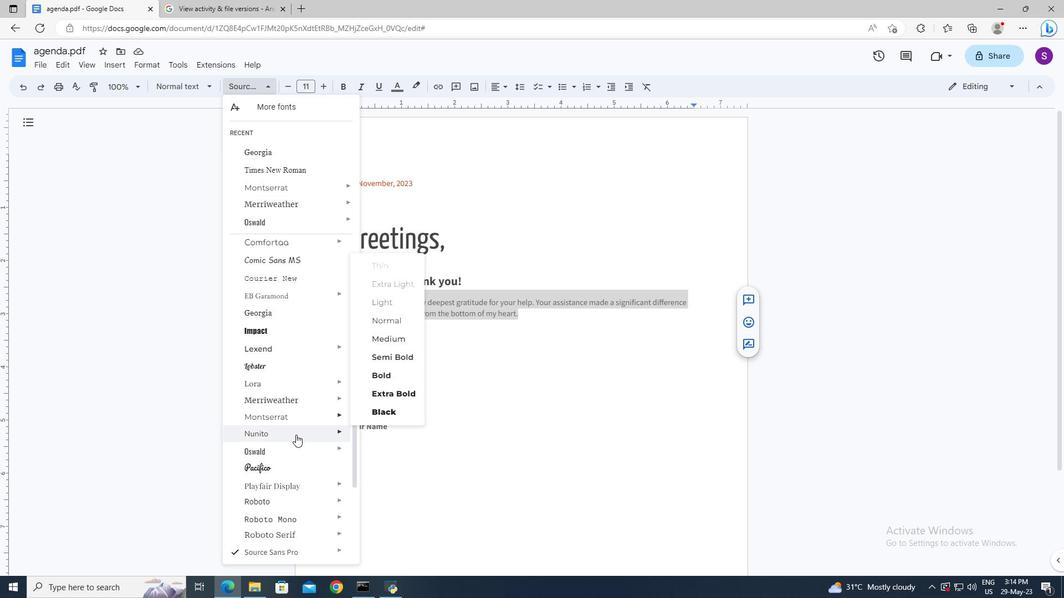 
Action: Mouse scrolled (296, 434) with delta (0, 0)
Screenshot: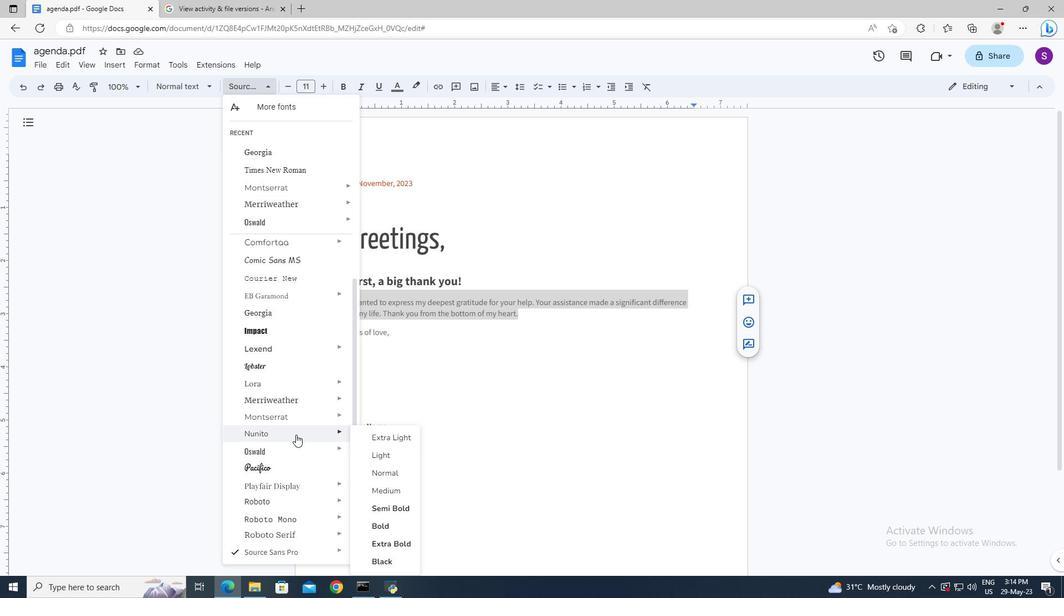 
Action: Mouse moved to (298, 508)
Screenshot: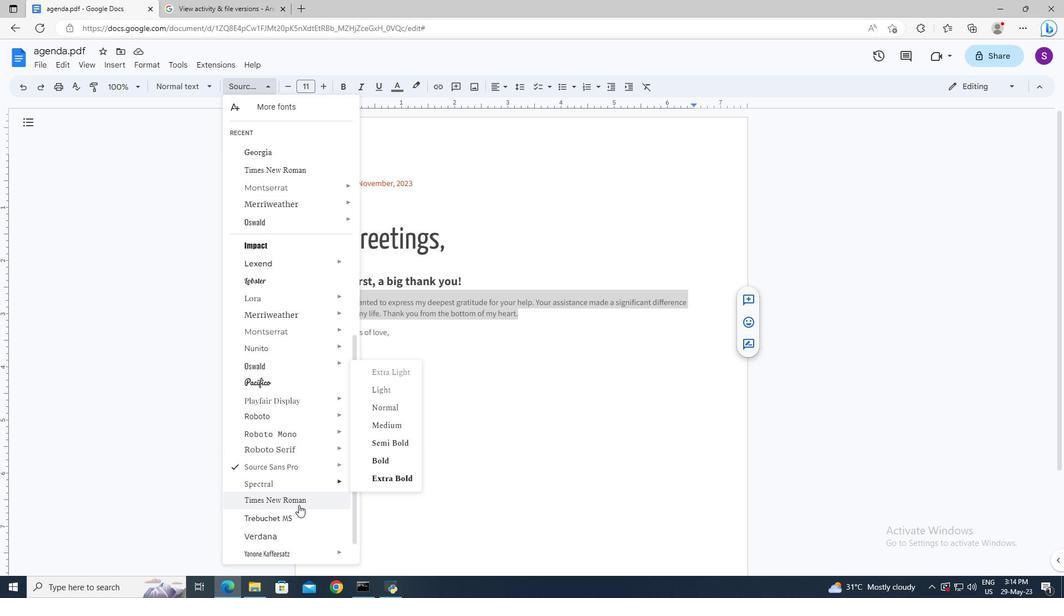 
Action: Mouse scrolled (298, 506) with delta (0, 0)
Screenshot: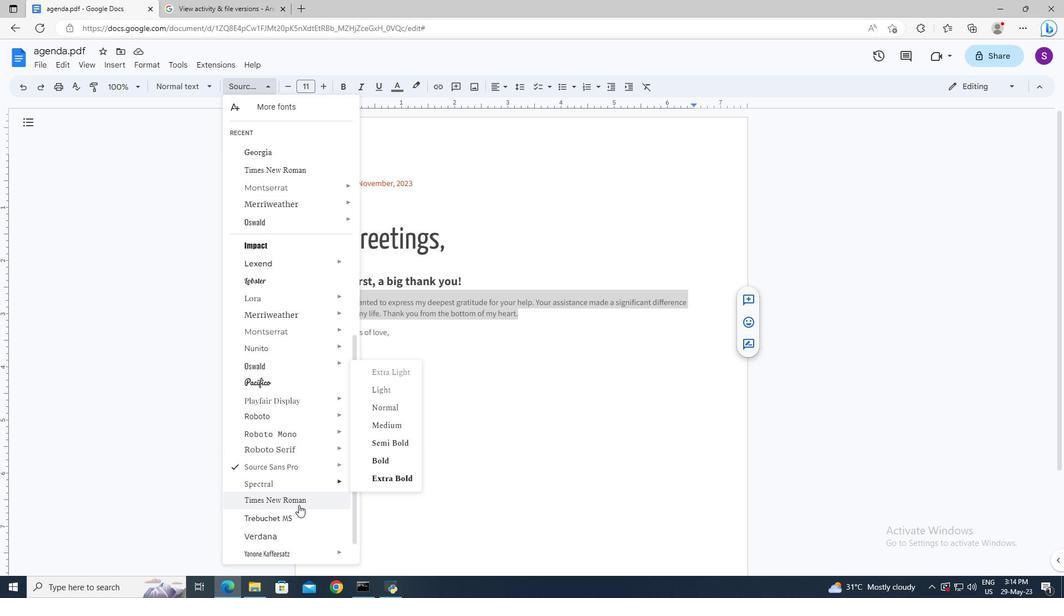 
Action: Mouse moved to (298, 508)
Screenshot: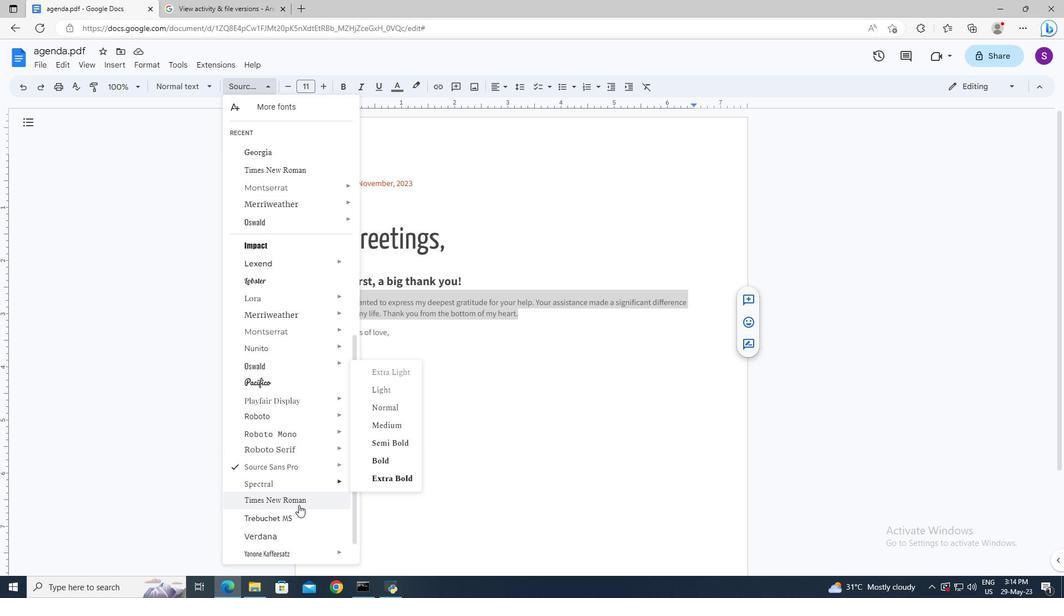
Action: Mouse scrolled (298, 508) with delta (0, 0)
Screenshot: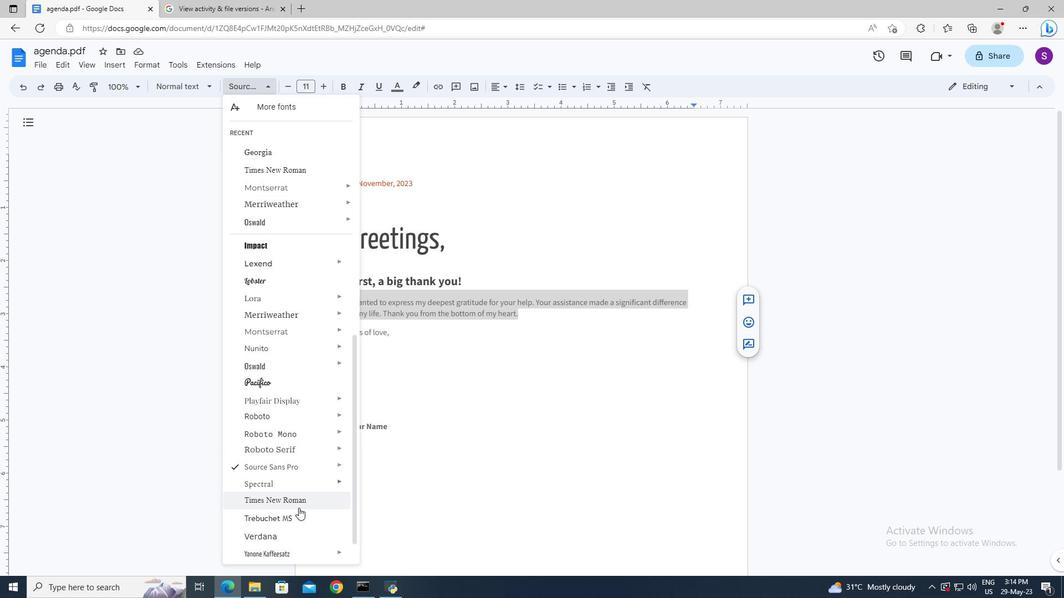 
Action: Mouse moved to (293, 445)
Screenshot: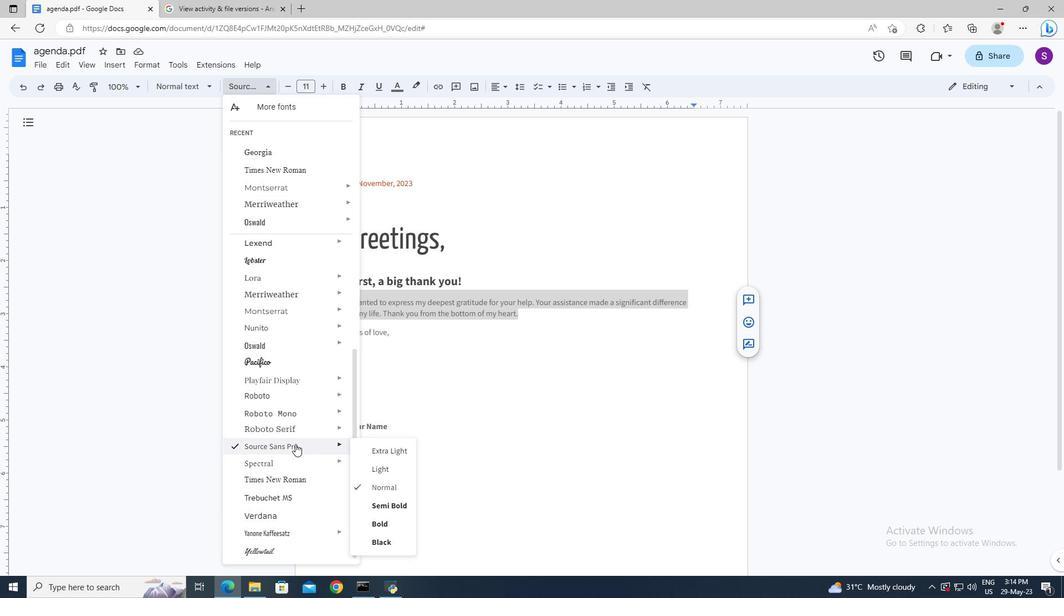 
Action: Mouse scrolled (293, 445) with delta (0, 0)
Screenshot: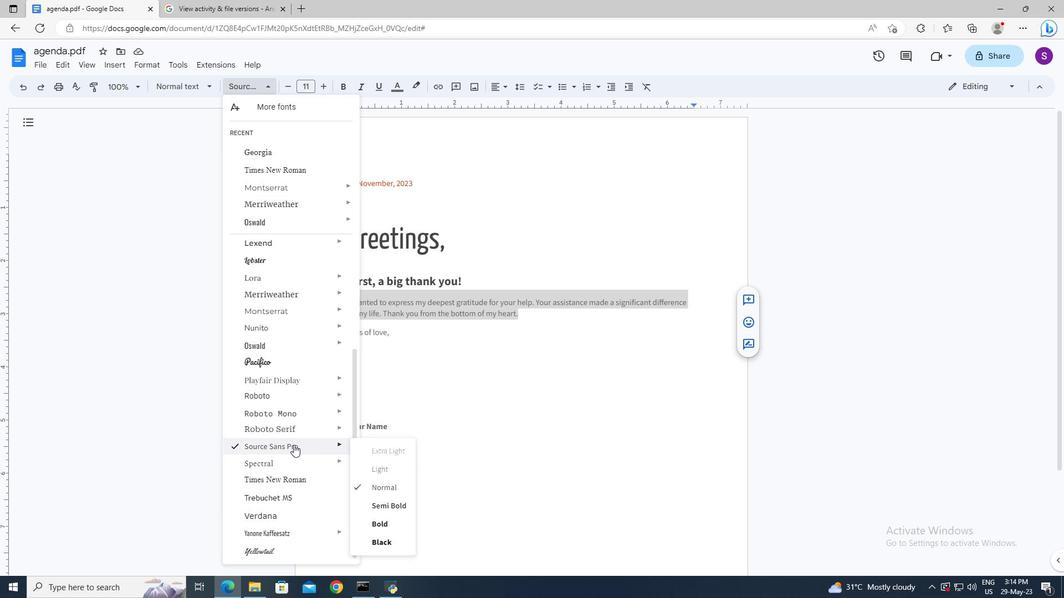 
Action: Mouse scrolled (293, 445) with delta (0, 0)
Screenshot: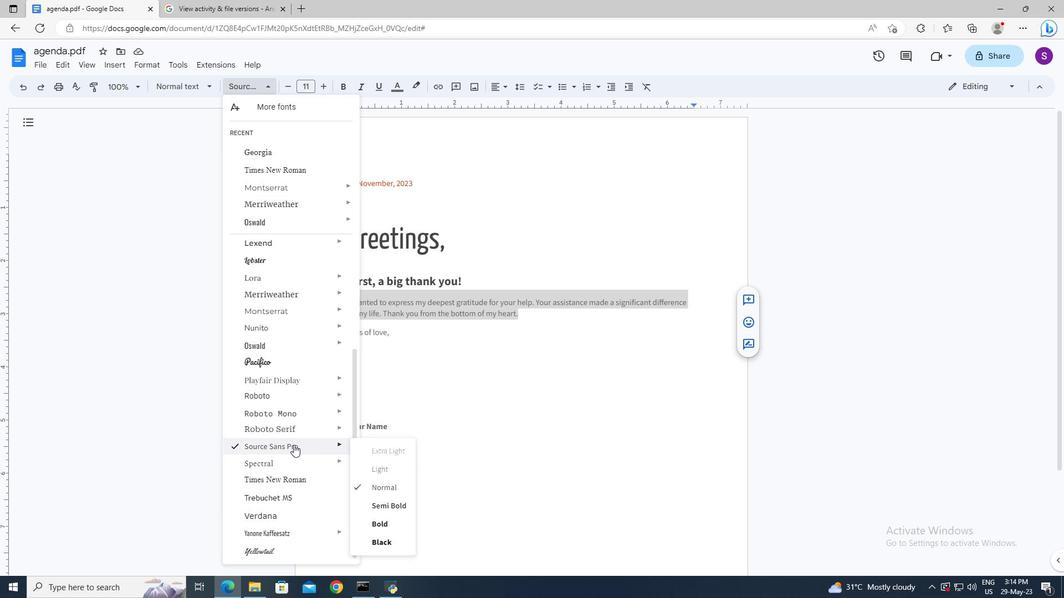 
Action: Mouse scrolled (293, 445) with delta (0, 0)
Screenshot: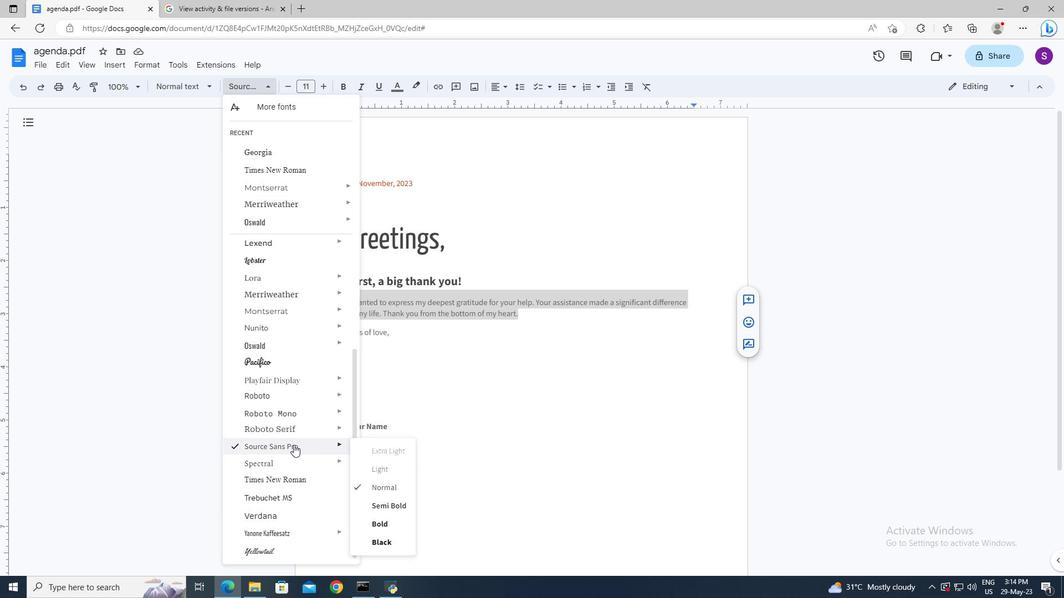 
Action: Mouse moved to (269, 103)
Screenshot: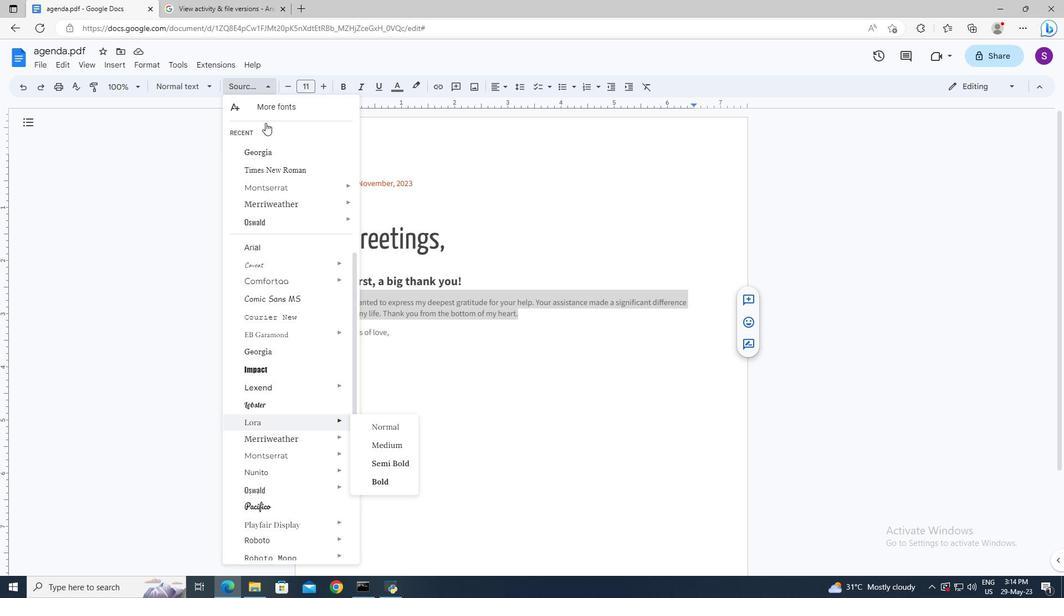 
Action: Mouse pressed left at (269, 103)
Screenshot: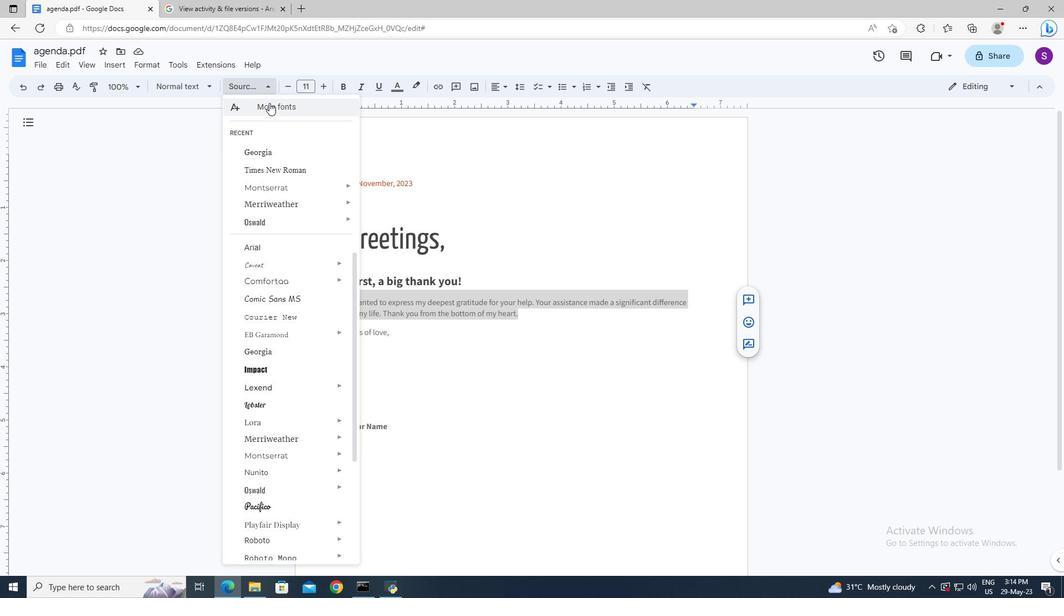 
Action: Mouse moved to (322, 179)
Screenshot: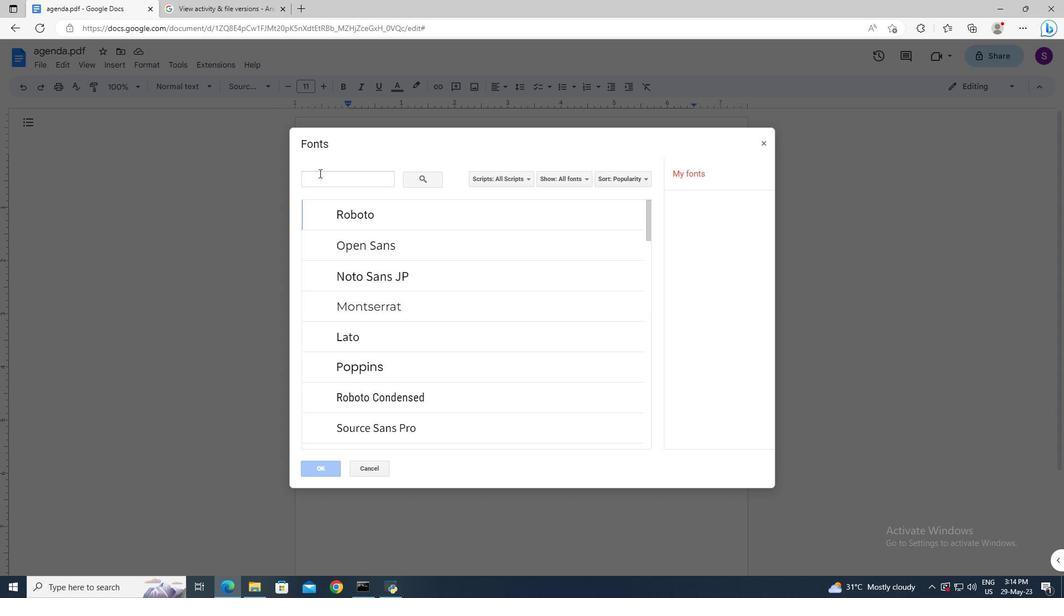 
Action: Mouse pressed left at (322, 179)
Screenshot: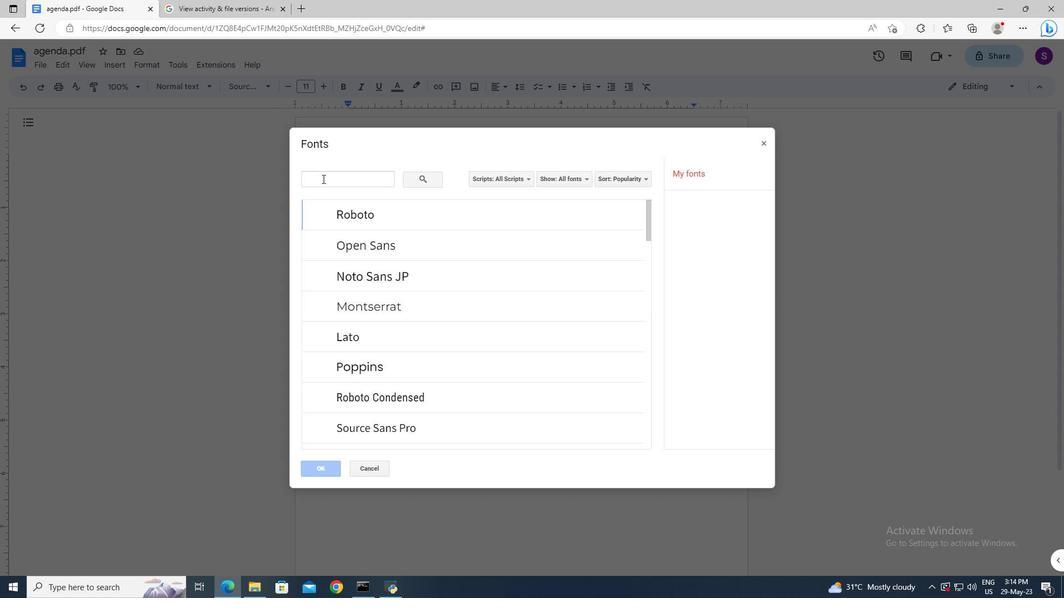 
Action: Key pressed <Key.shift>Tahoma
Screenshot: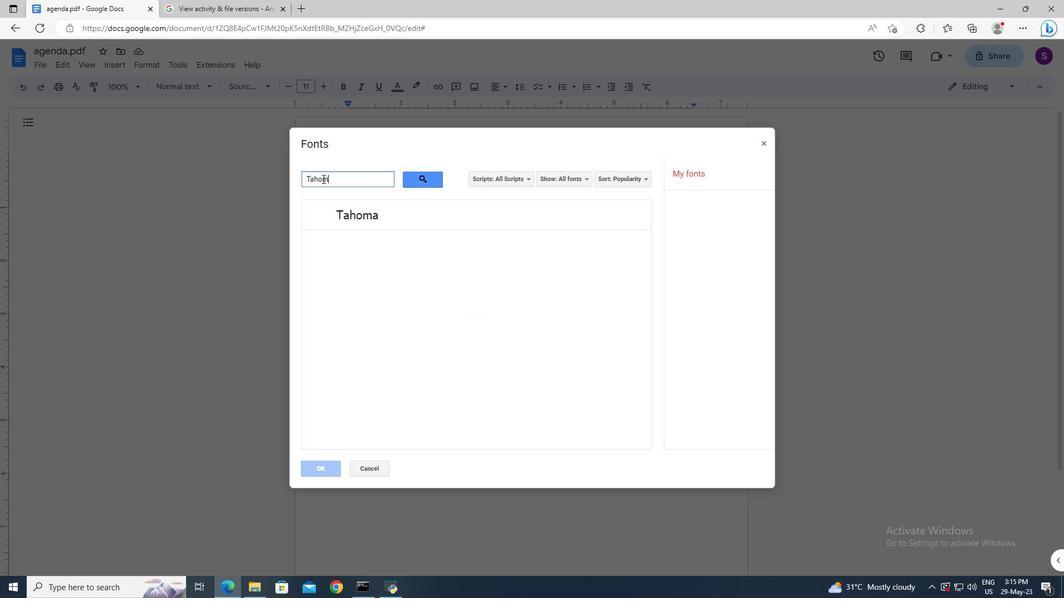 
Action: Mouse moved to (337, 211)
Screenshot: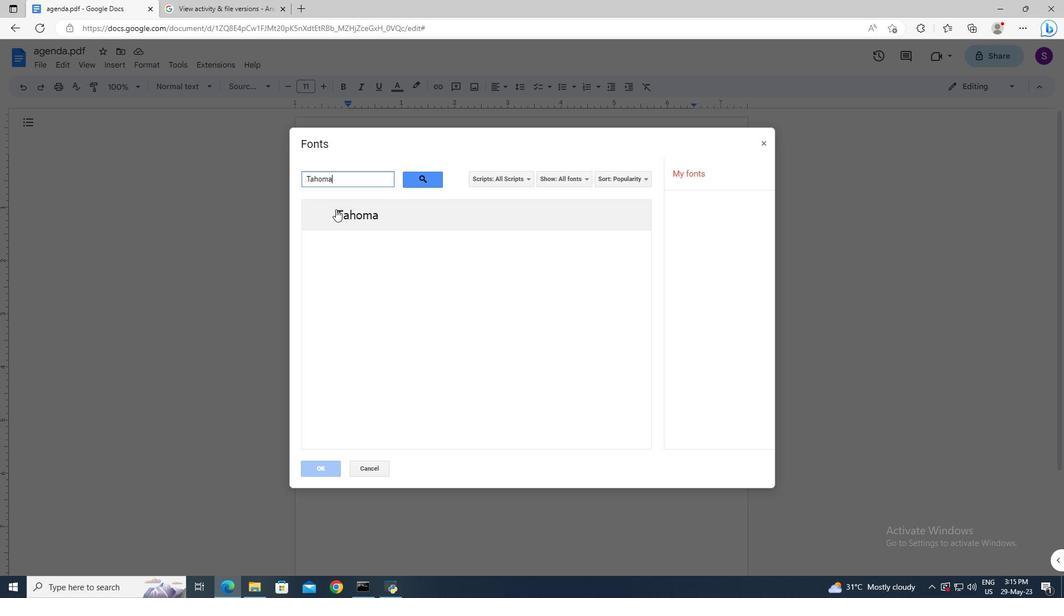 
Action: Mouse pressed left at (337, 211)
Screenshot: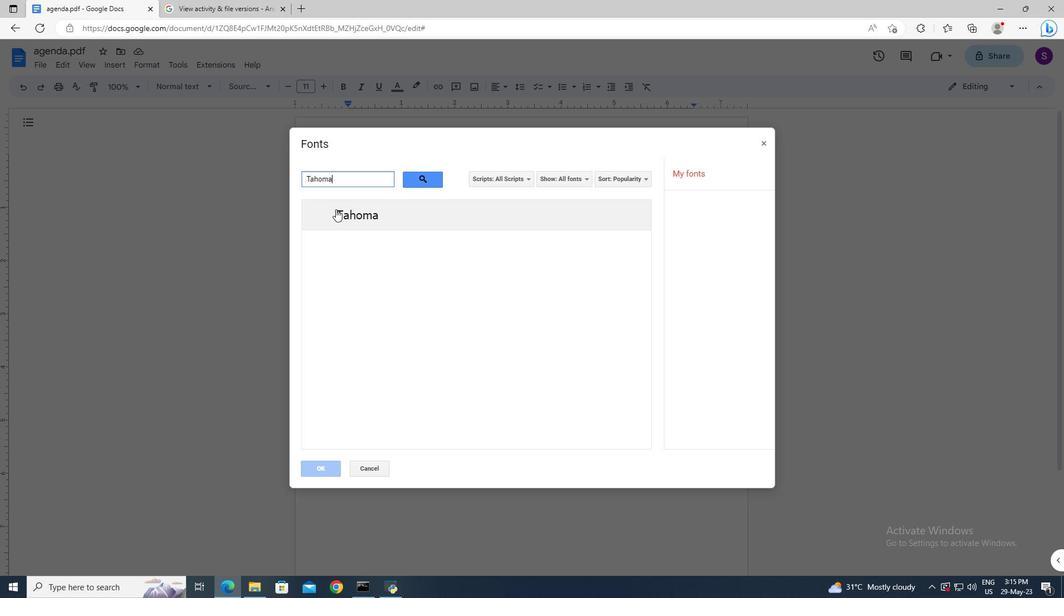 
Action: Mouse moved to (329, 473)
Screenshot: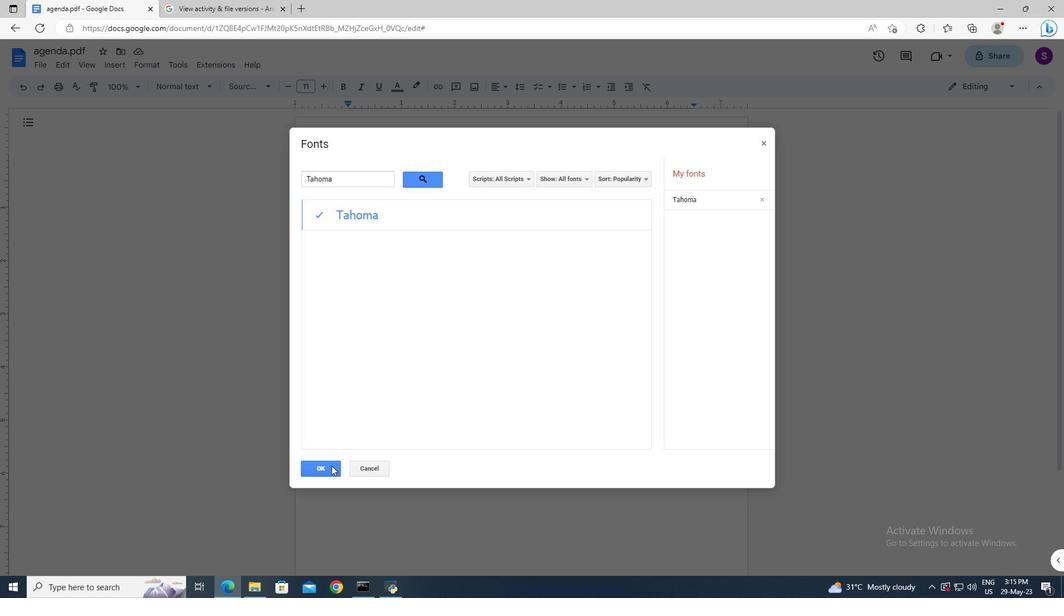
Action: Mouse pressed left at (329, 473)
Screenshot: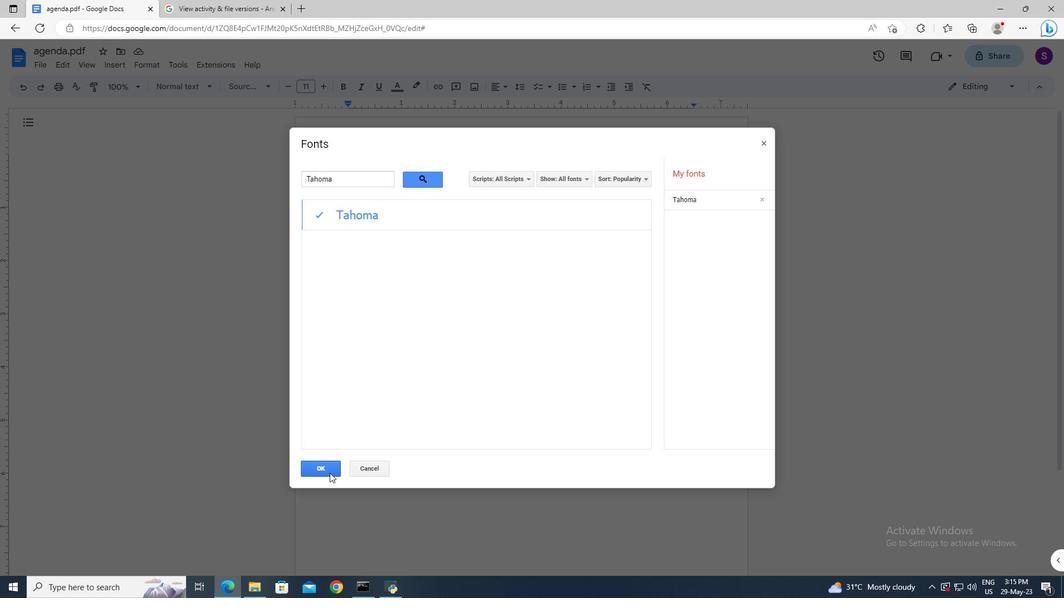 
Action: Mouse moved to (305, 82)
Screenshot: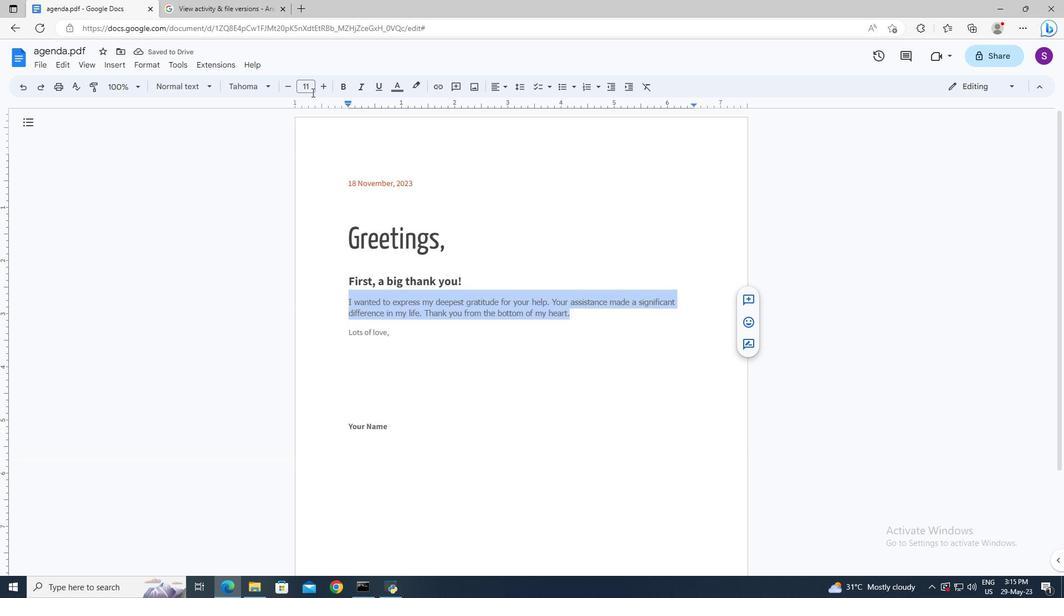 
Action: Mouse pressed left at (305, 82)
Screenshot: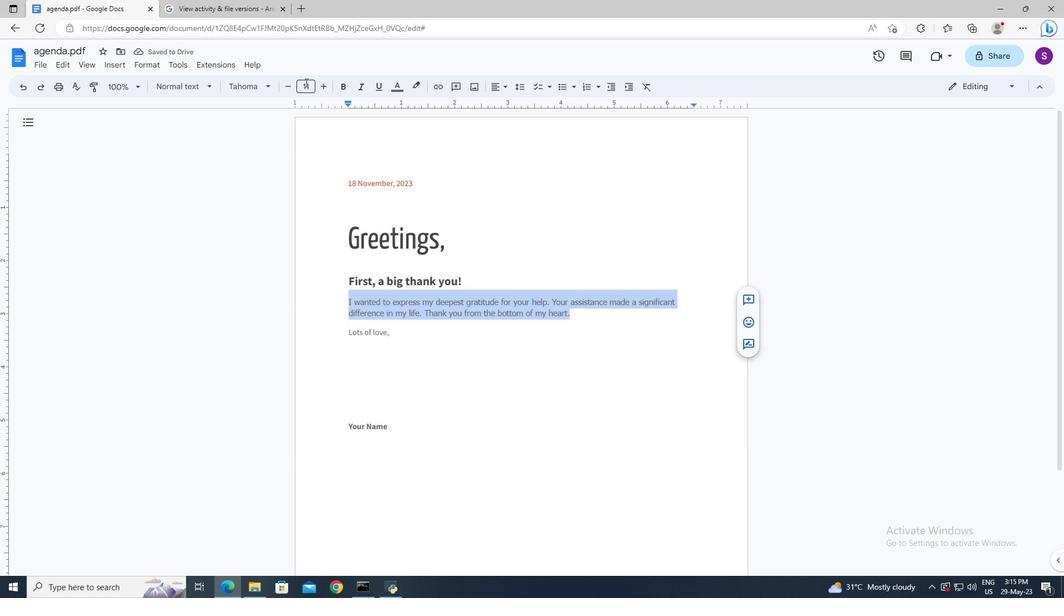 
Action: Key pressed 14<Key.enter>
Screenshot: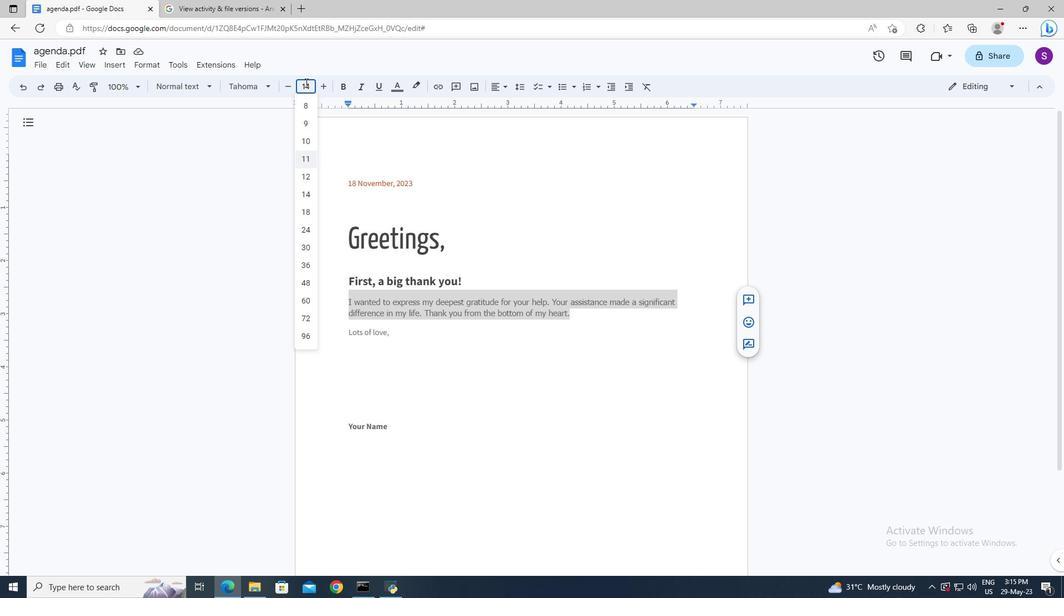 
Action: Mouse moved to (348, 445)
Screenshot: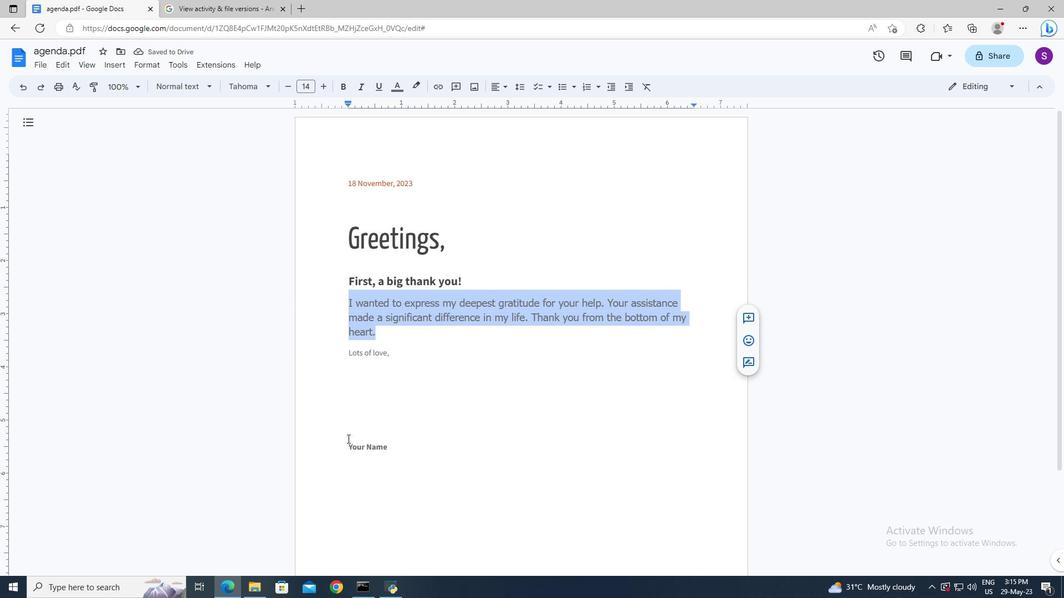 
Action: Mouse pressed left at (348, 445)
Screenshot: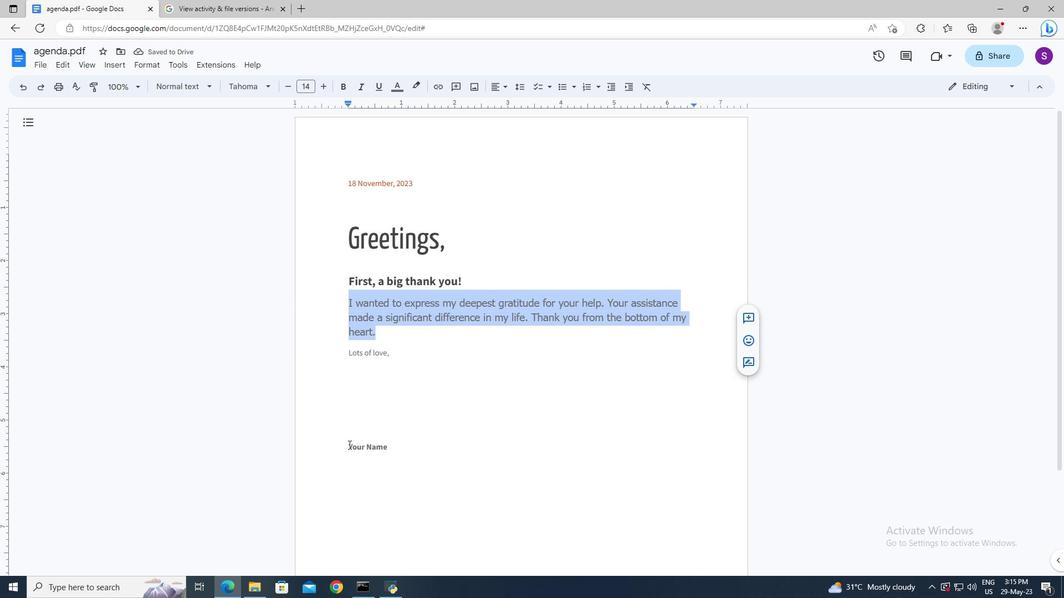 
Action: Mouse moved to (348, 445)
Screenshot: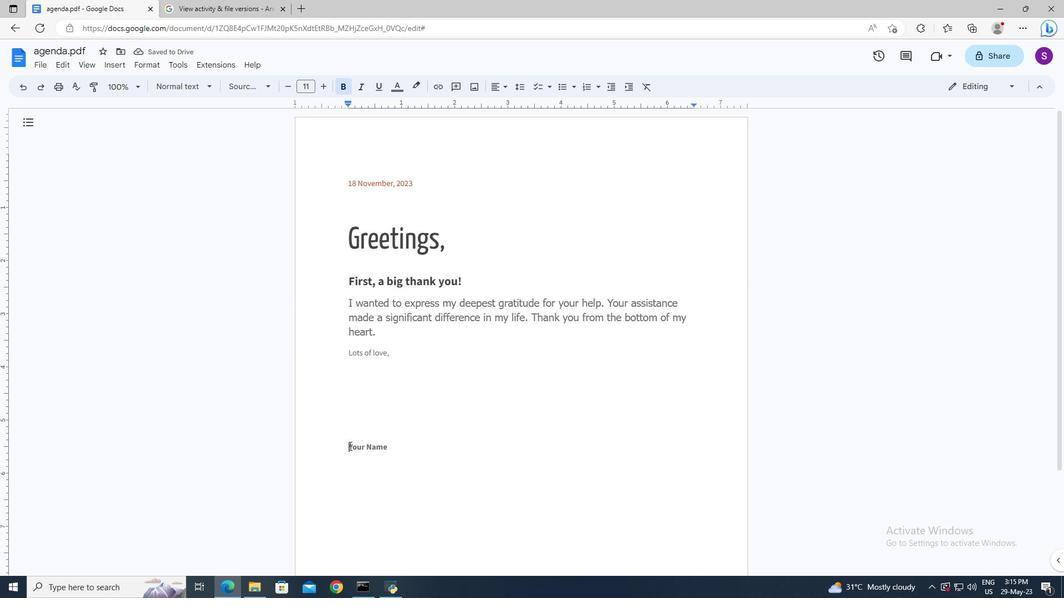 
Action: Key pressed <Key.shift><Key.right><Key.end><Key.shift>Olivia
Screenshot: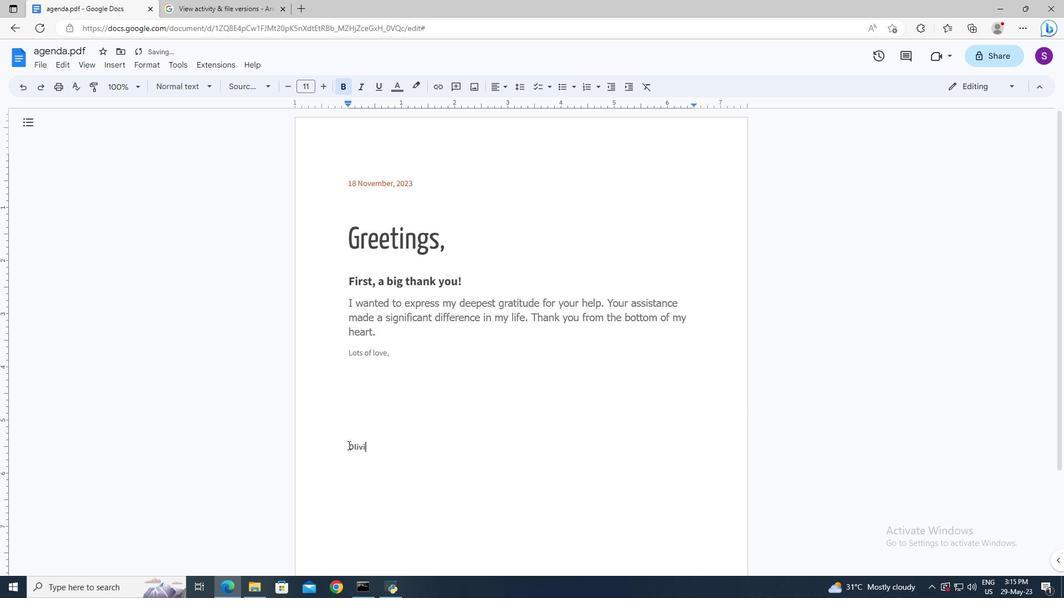 
